 Task: Open Card Card0000000219 in Board Board0000000055 in Workspace WS0000000019 in Trello. Add Member Mailaustralia7@gmail.com to Card Card0000000219 in Board Board0000000055 in Workspace WS0000000019 in Trello. Add Orange Label titled Label0000000219 to Card Card0000000219 in Board Board0000000055 in Workspace WS0000000019 in Trello. Add Checklist CL0000000219 to Card Card0000000219 in Board Board0000000055 in Workspace WS0000000019 in Trello. Add Dates with Start Date as Jun 01 2023 and Due Date as Jun 30 2023 to Card Card0000000219 in Board Board0000000055 in Workspace WS0000000019 in Trello
Action: Mouse moved to (759, 125)
Screenshot: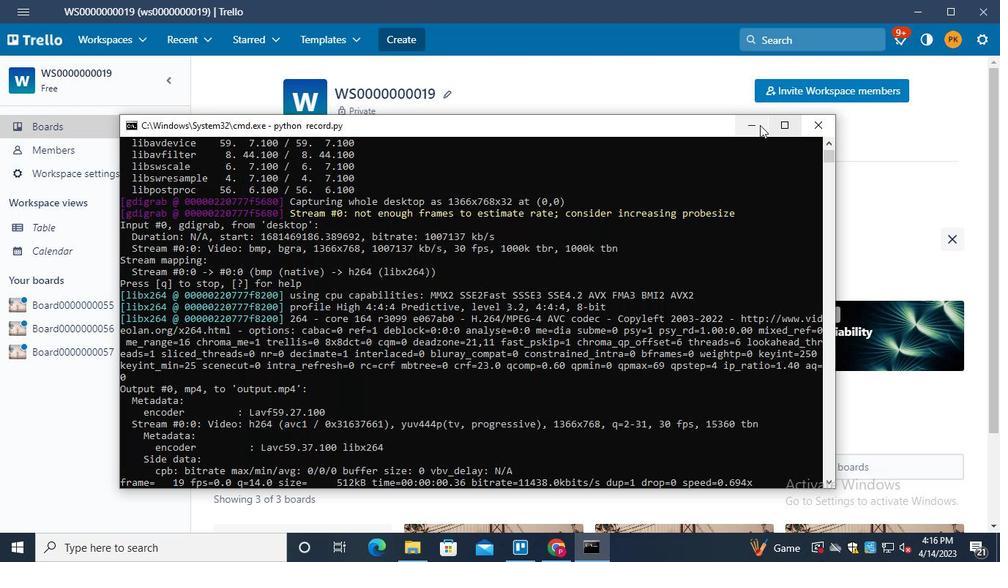 
Action: Mouse pressed left at (759, 125)
Screenshot: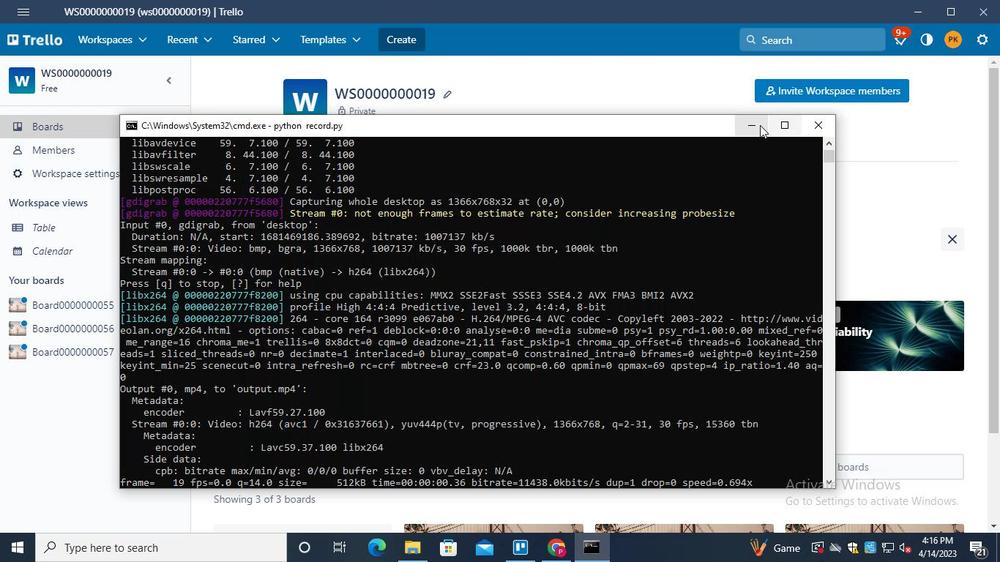 
Action: Mouse moved to (85, 308)
Screenshot: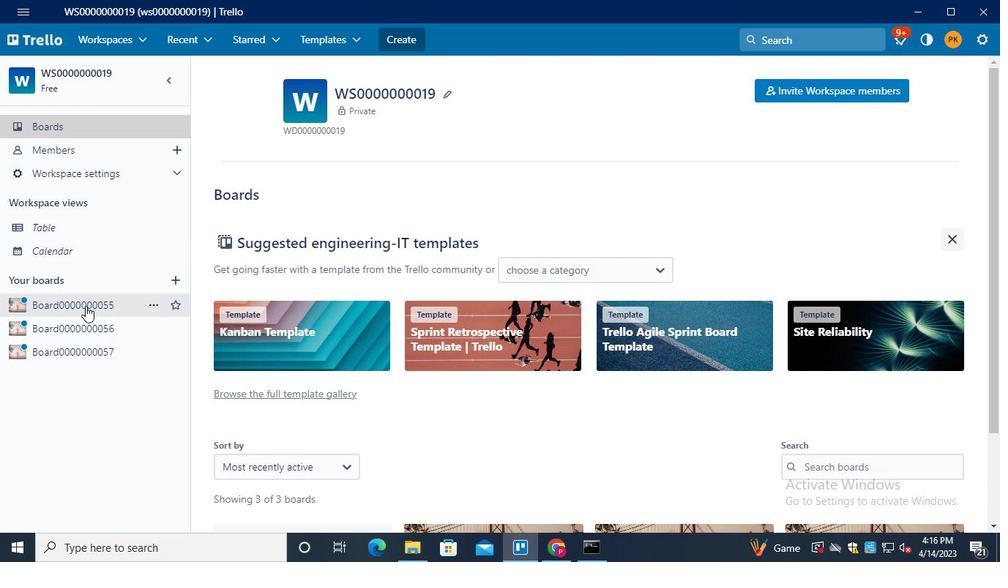 
Action: Mouse pressed left at (85, 308)
Screenshot: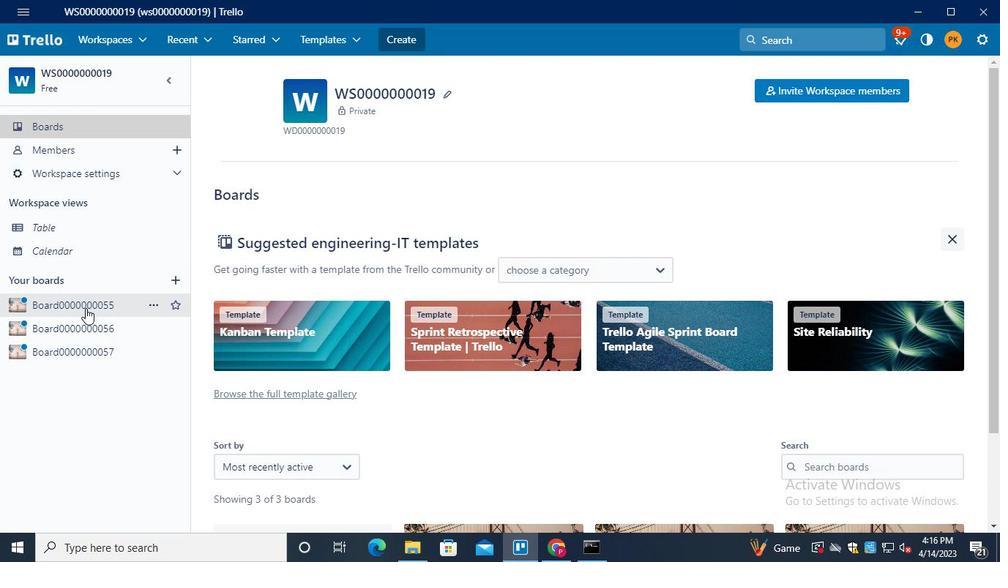 
Action: Mouse moved to (251, 400)
Screenshot: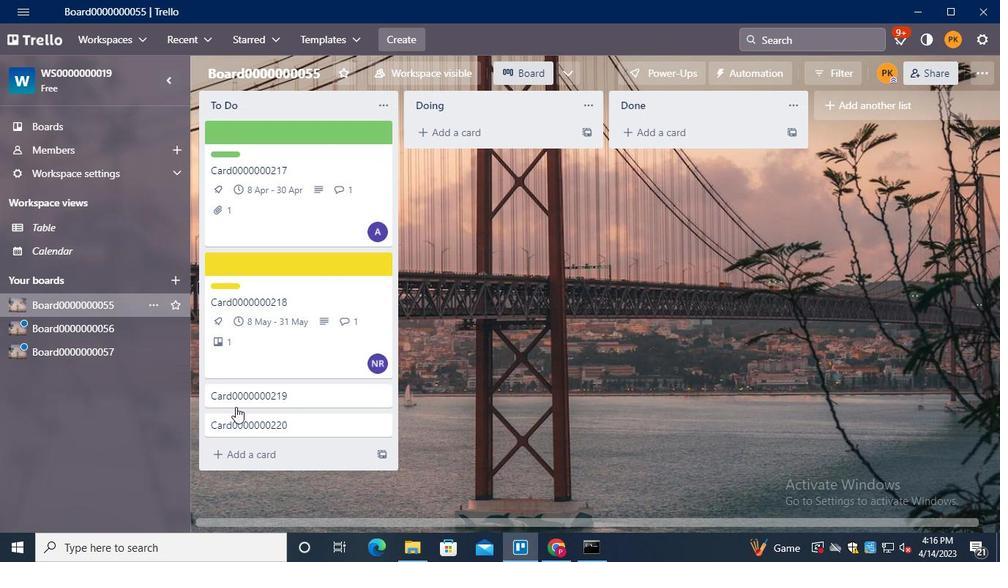 
Action: Mouse pressed left at (251, 400)
Screenshot: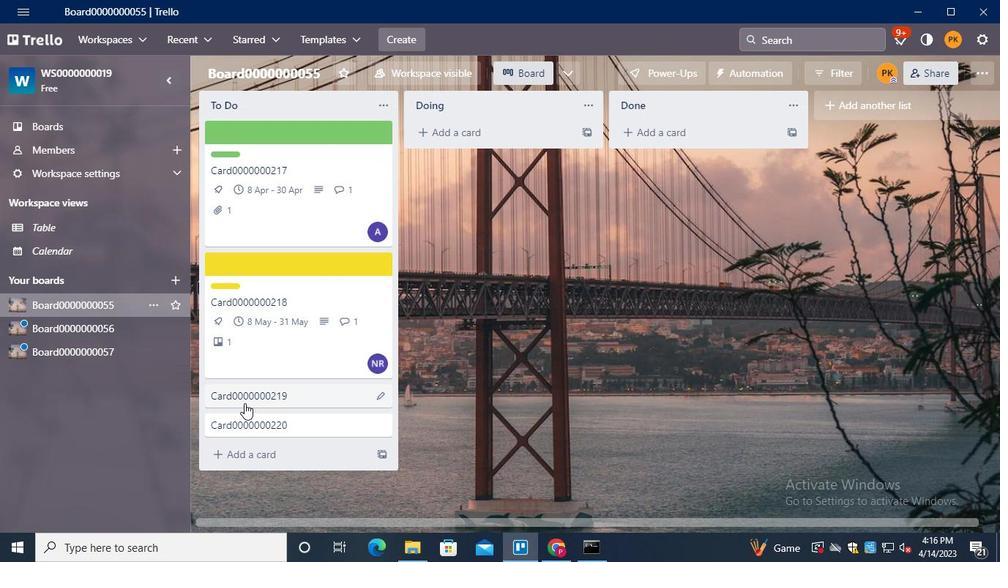 
Action: Mouse moved to (710, 139)
Screenshot: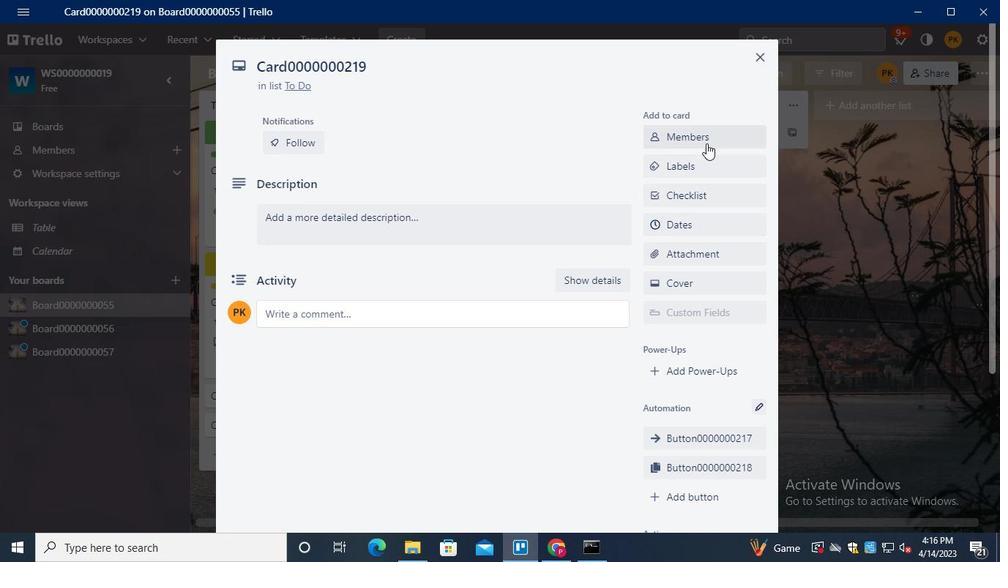 
Action: Mouse pressed left at (710, 139)
Screenshot: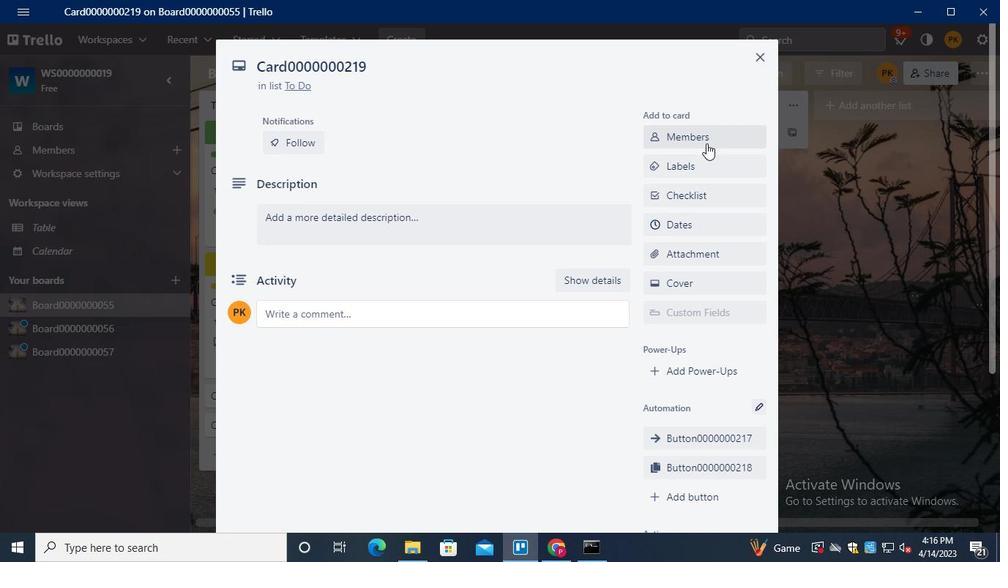 
Action: Mouse moved to (710, 139)
Screenshot: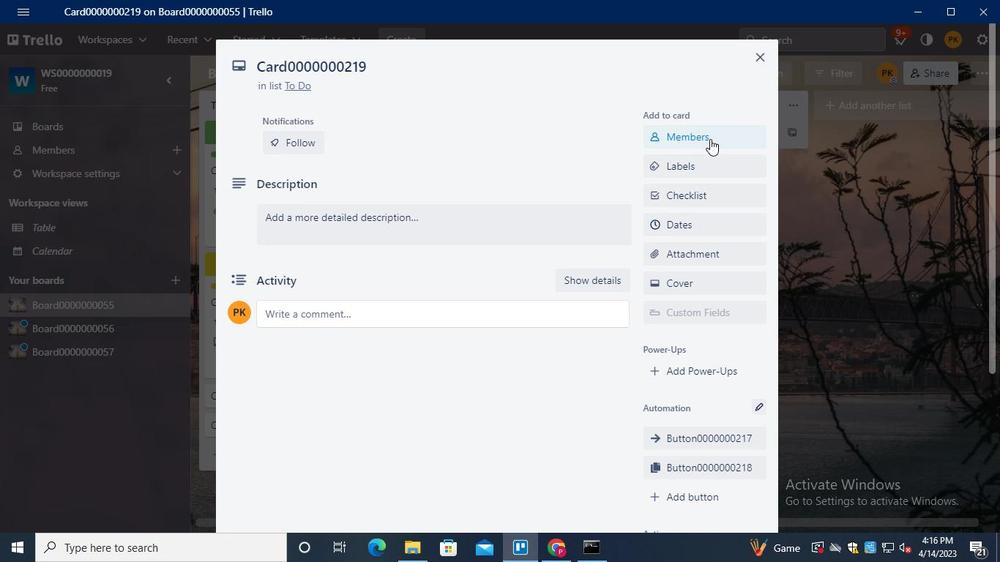 
Action: Keyboard Key.shift
Screenshot: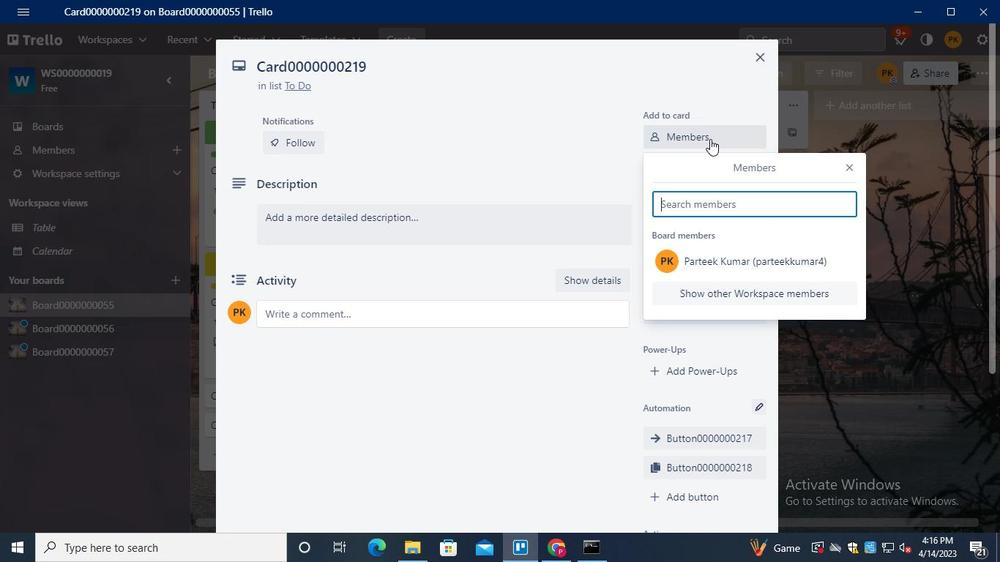 
Action: Keyboard M
Screenshot: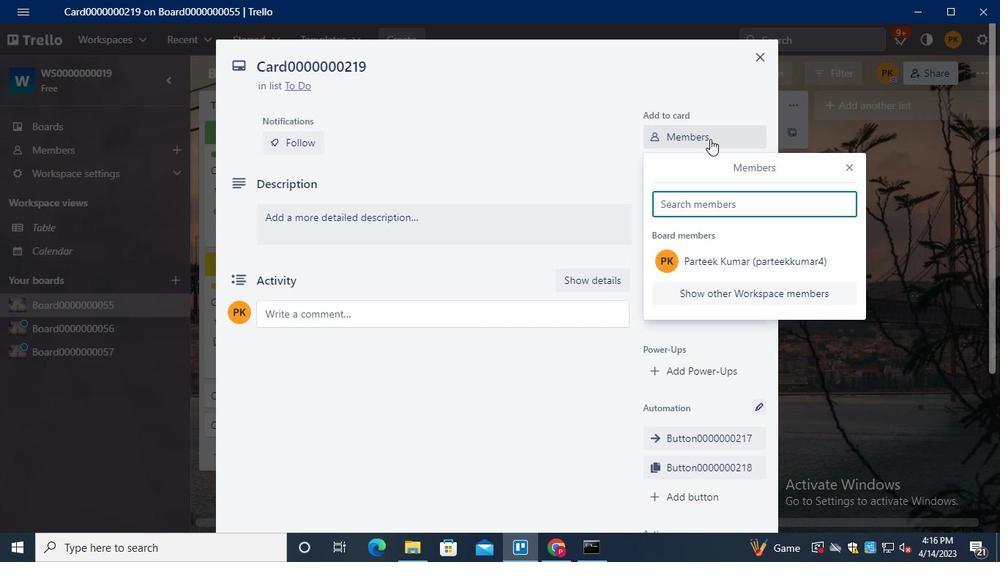 
Action: Keyboard a
Screenshot: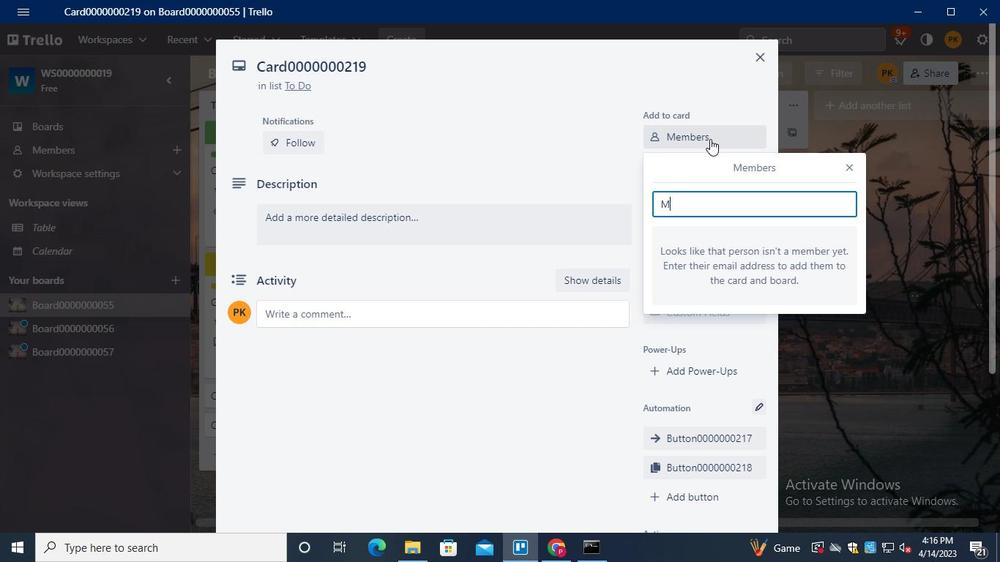 
Action: Keyboard i
Screenshot: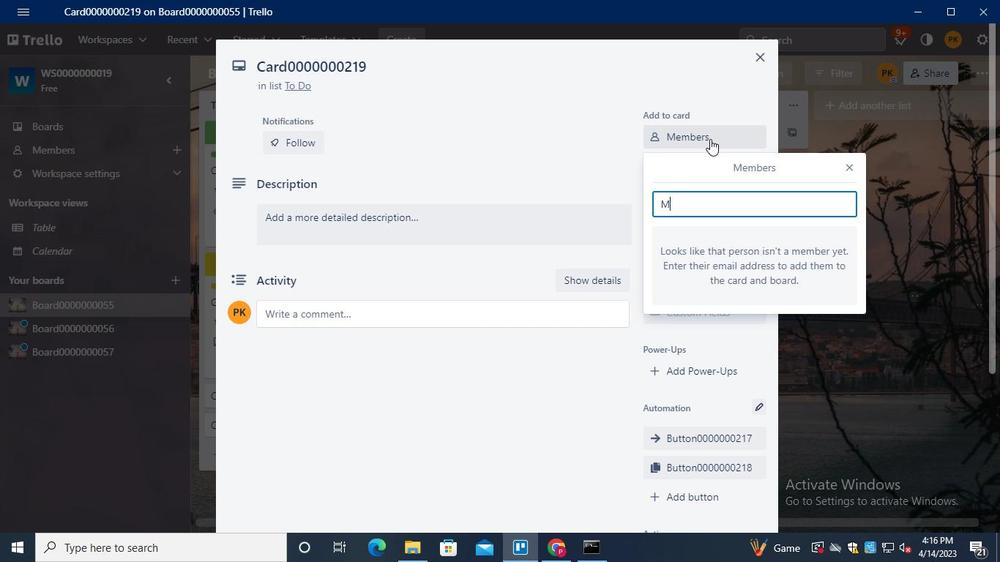
Action: Keyboard l
Screenshot: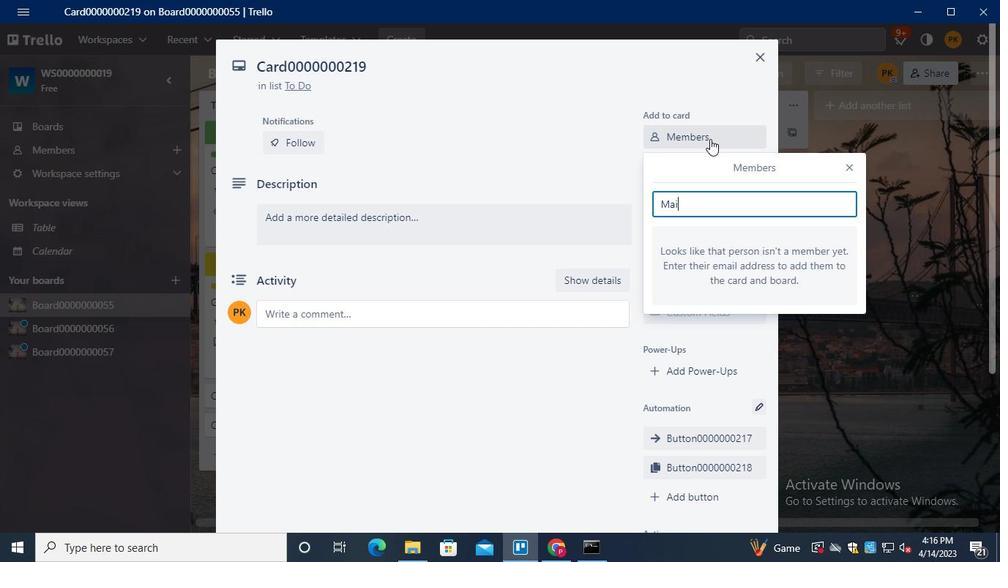
Action: Keyboard a
Screenshot: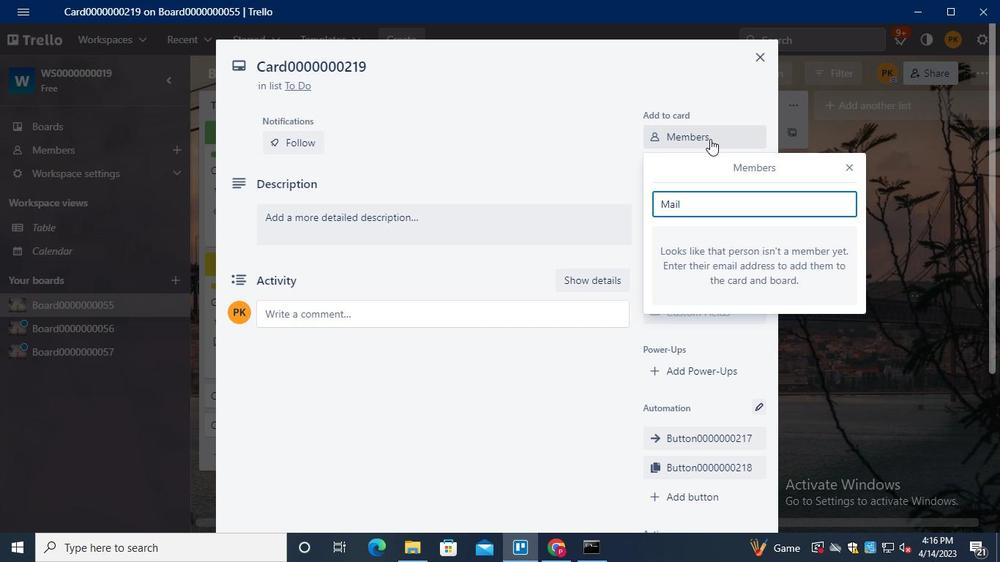
Action: Keyboard u
Screenshot: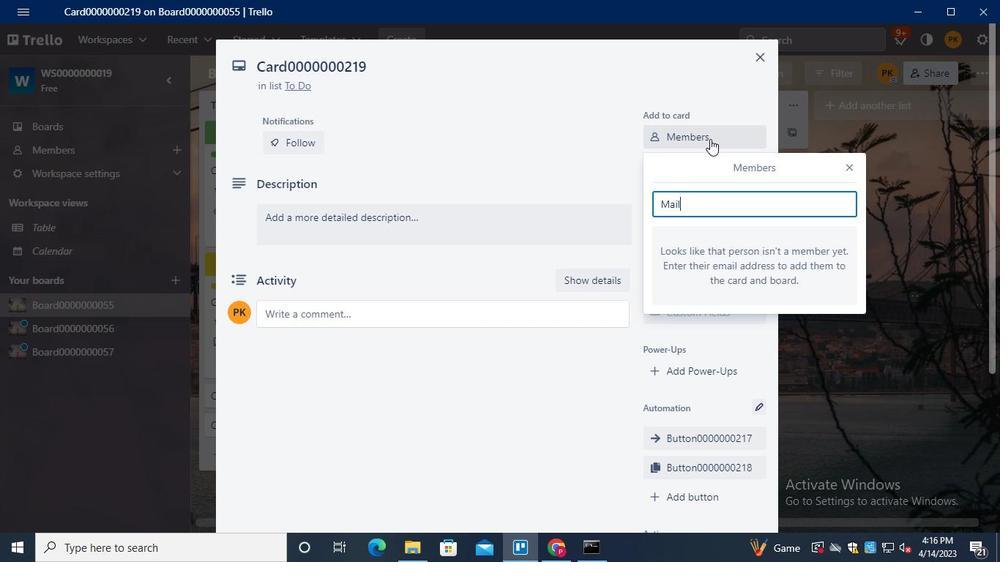 
Action: Keyboard s
Screenshot: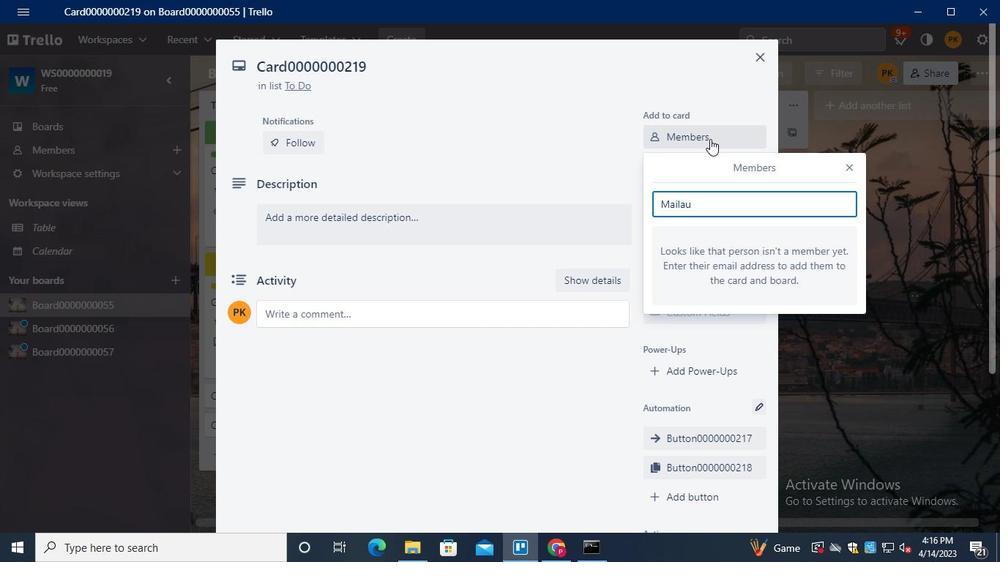 
Action: Keyboard t
Screenshot: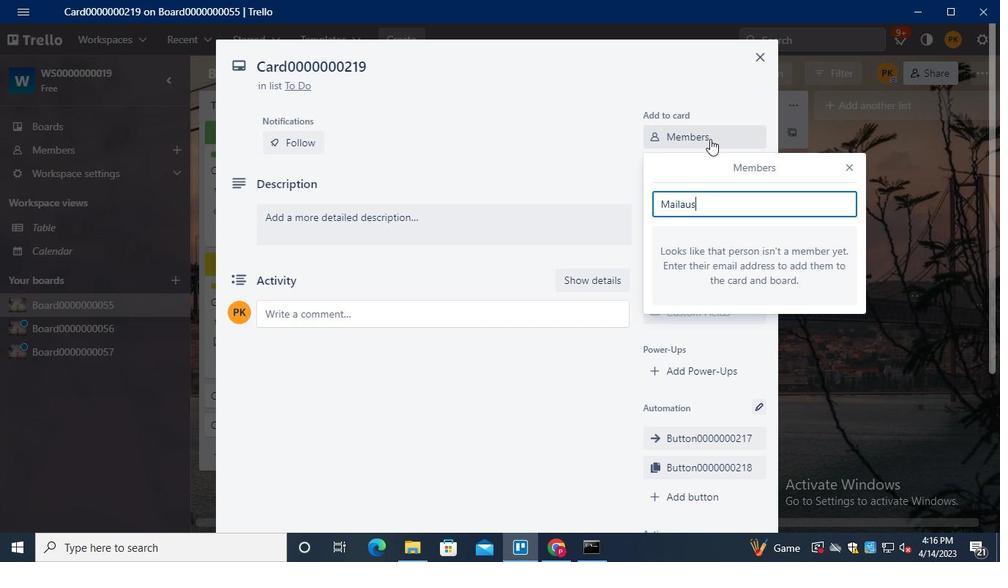 
Action: Keyboard r
Screenshot: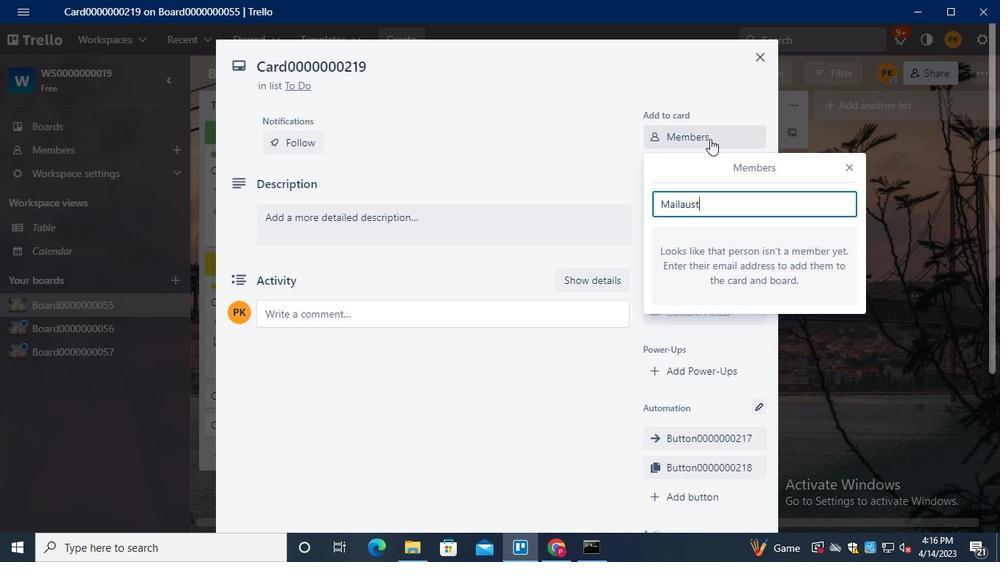 
Action: Keyboard a
Screenshot: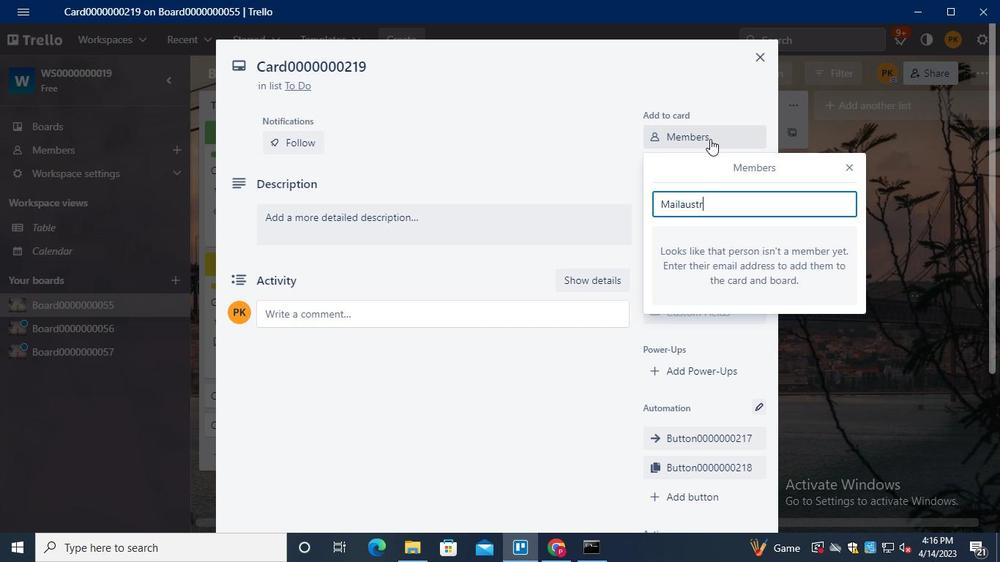 
Action: Keyboard l
Screenshot: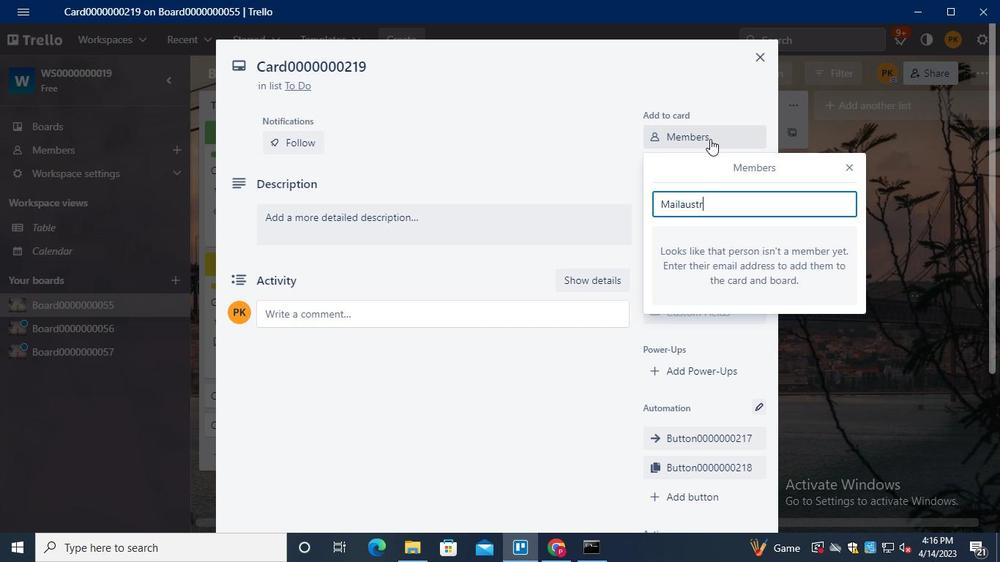 
Action: Keyboard i
Screenshot: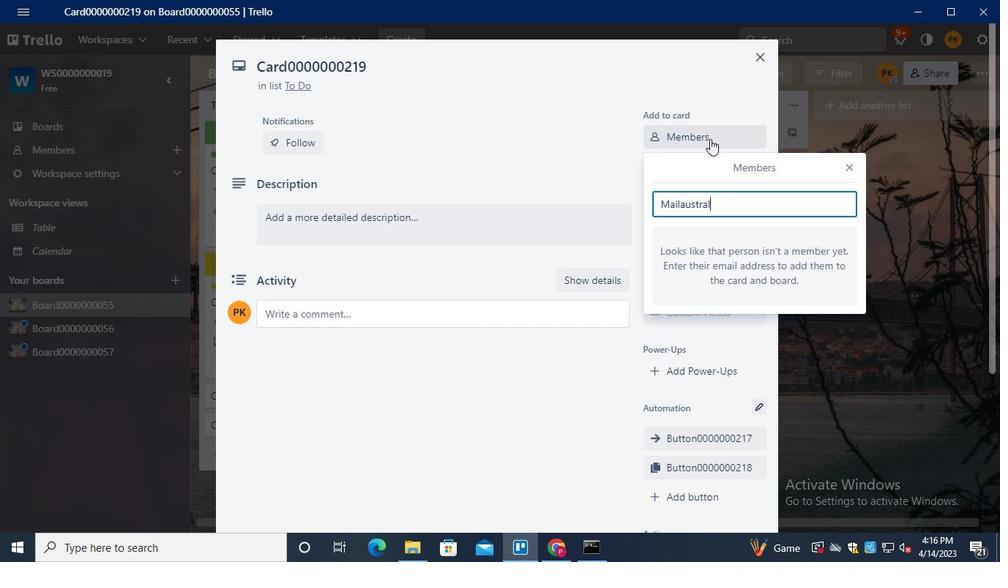 
Action: Keyboard a
Screenshot: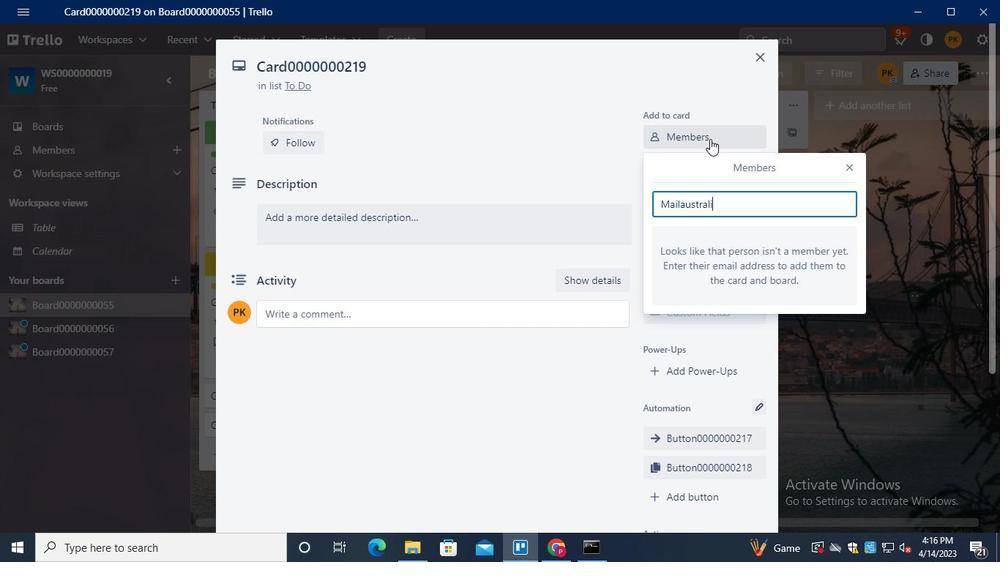 
Action: Keyboard <103>
Screenshot: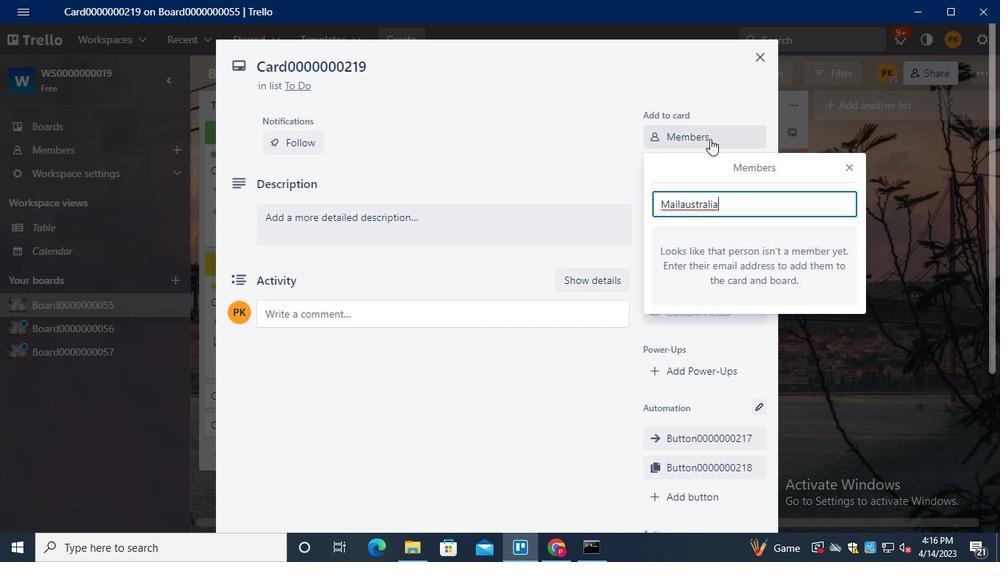 
Action: Keyboard Key.shift
Screenshot: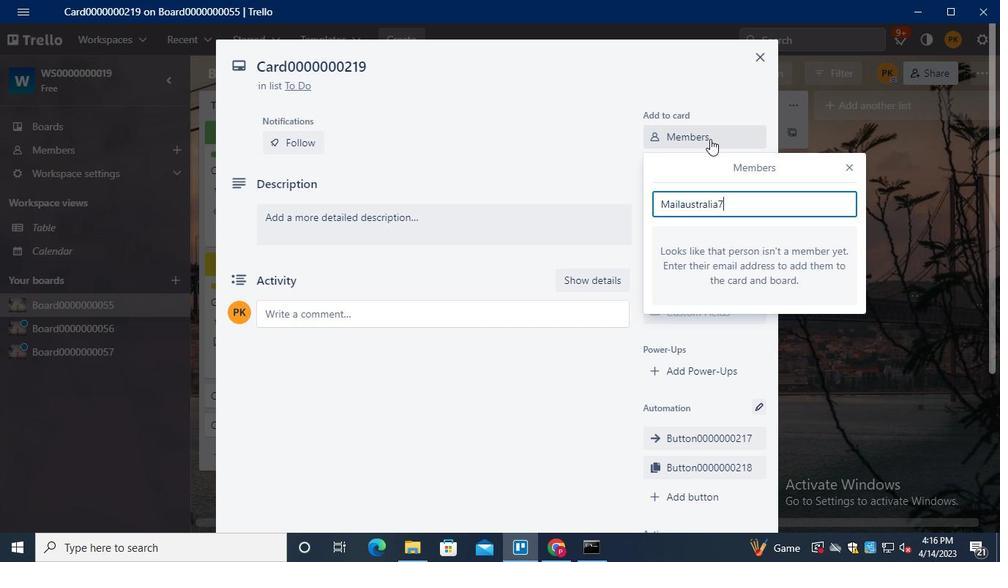 
Action: Keyboard @
Screenshot: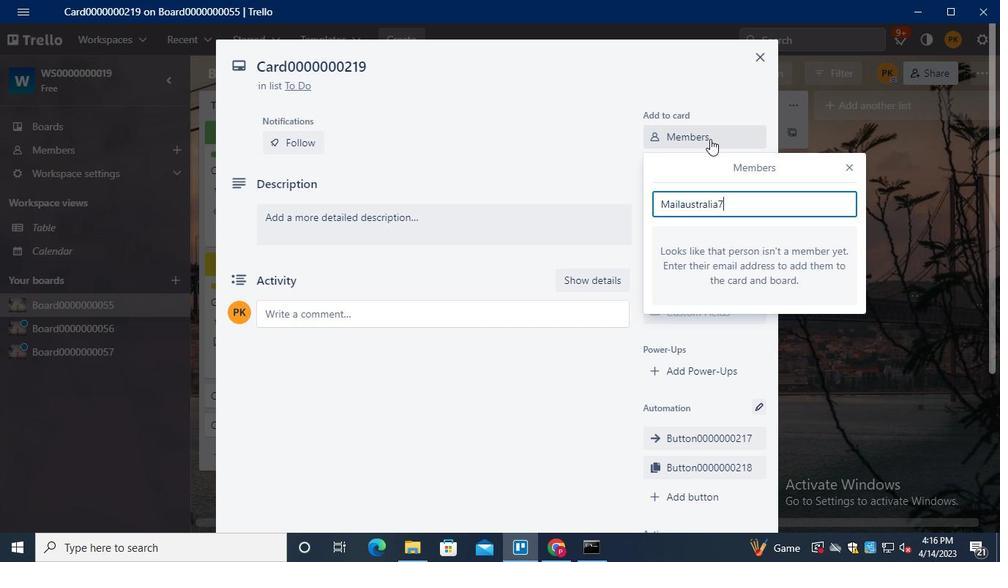 
Action: Keyboard g
Screenshot: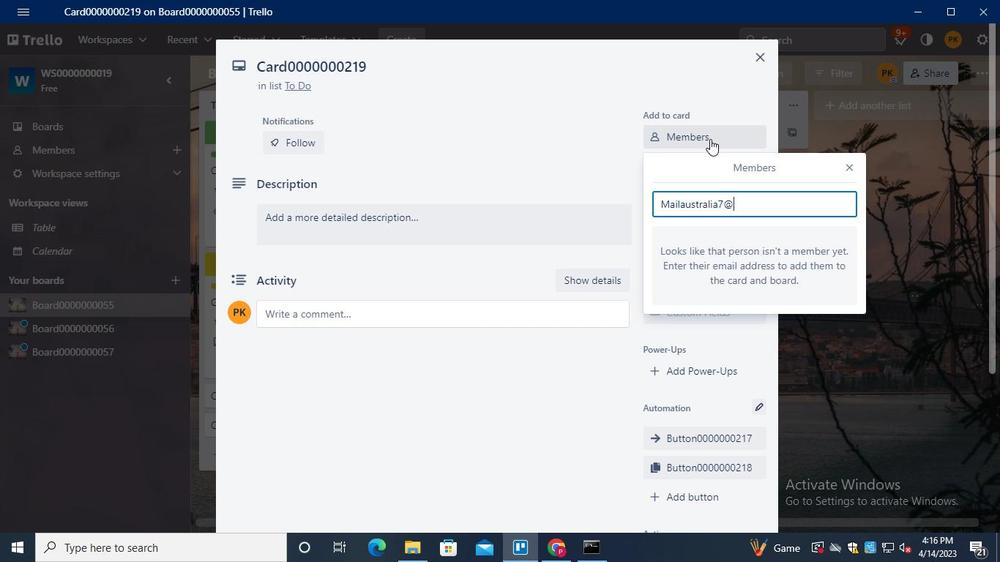 
Action: Keyboard m
Screenshot: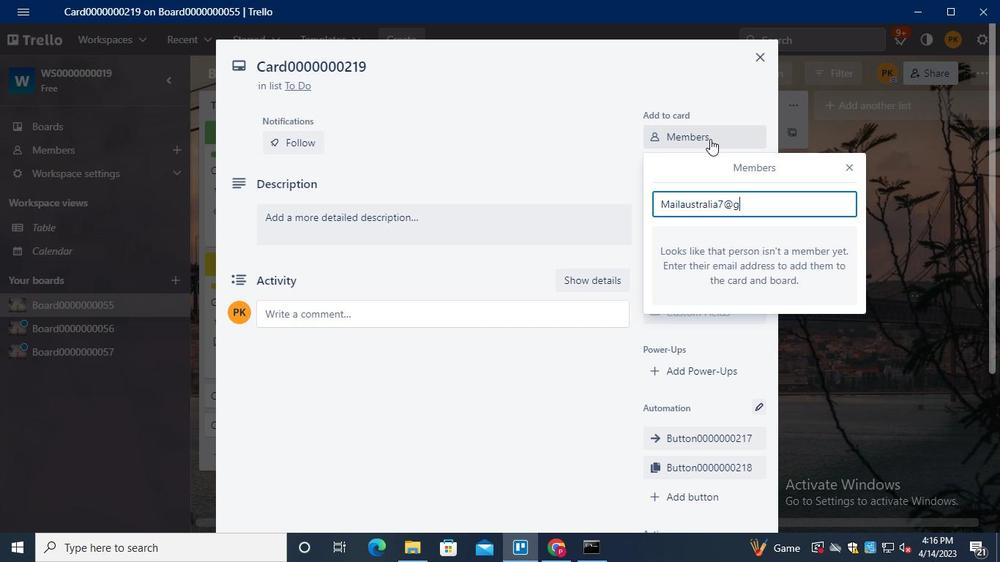 
Action: Keyboard a
Screenshot: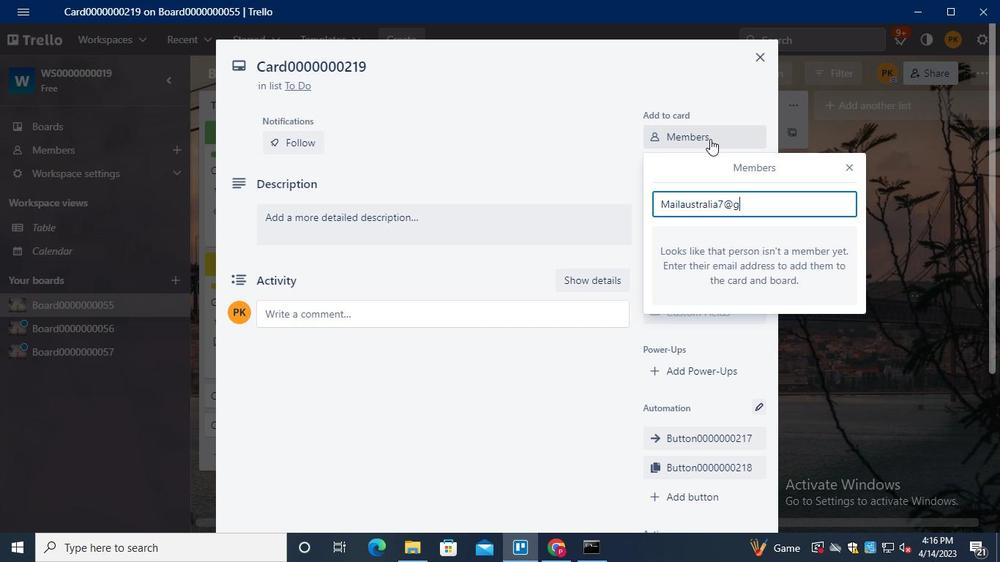 
Action: Keyboard i
Screenshot: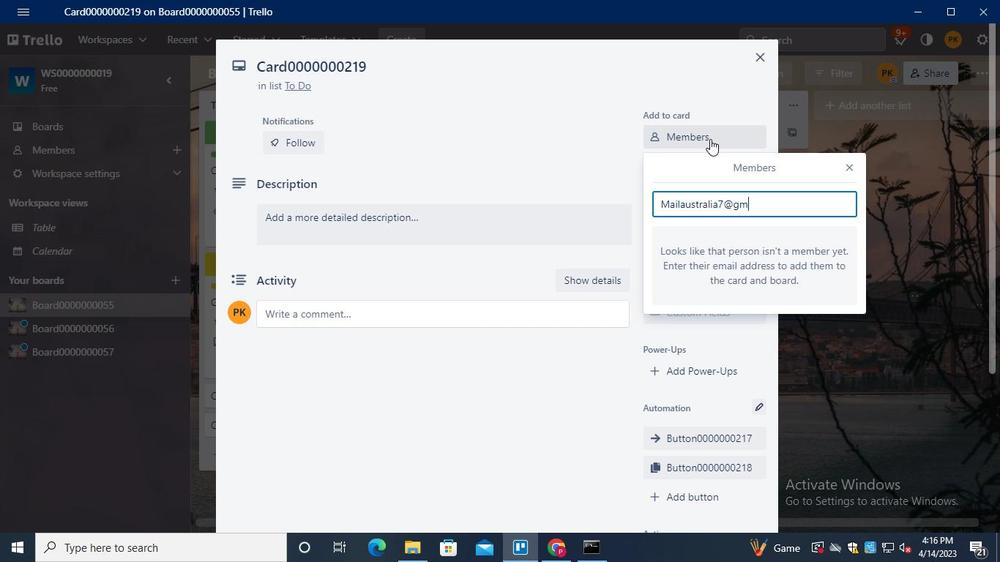 
Action: Keyboard l
Screenshot: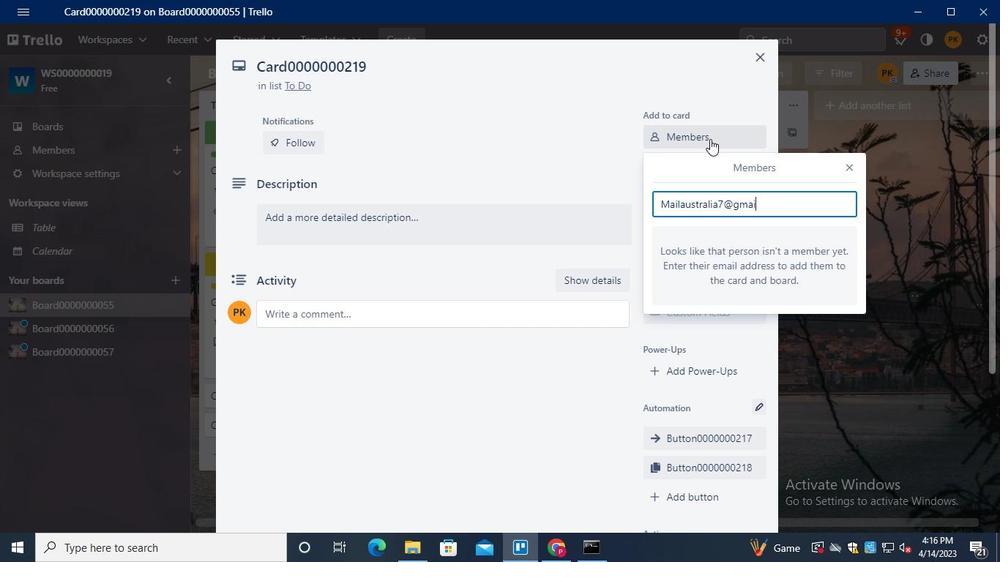 
Action: Keyboard .
Screenshot: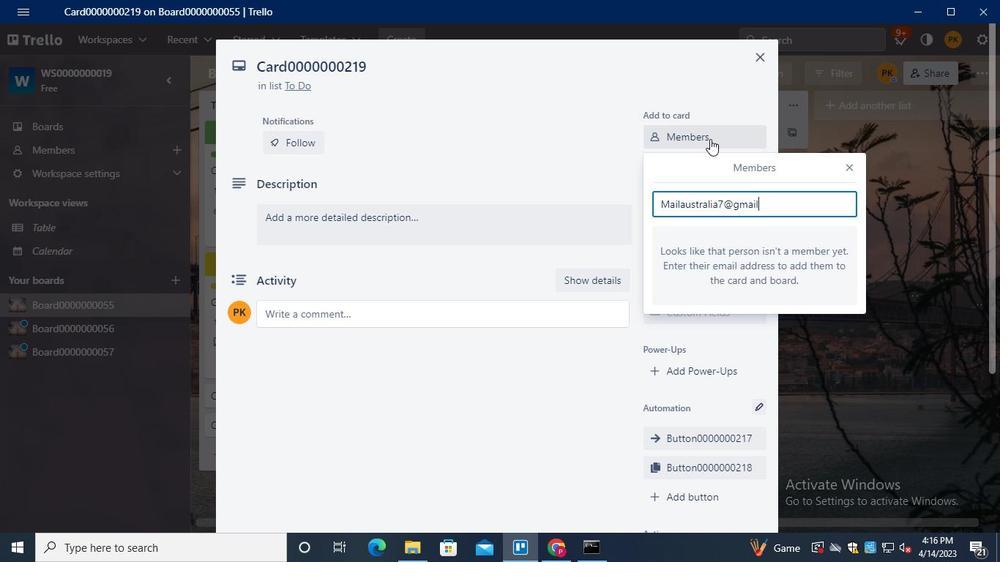 
Action: Keyboard c
Screenshot: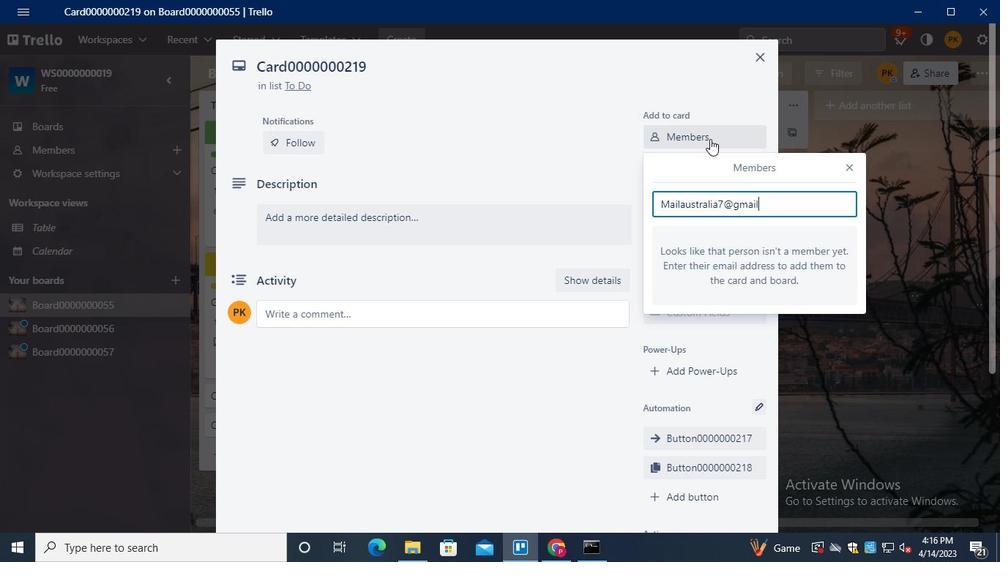 
Action: Keyboard o
Screenshot: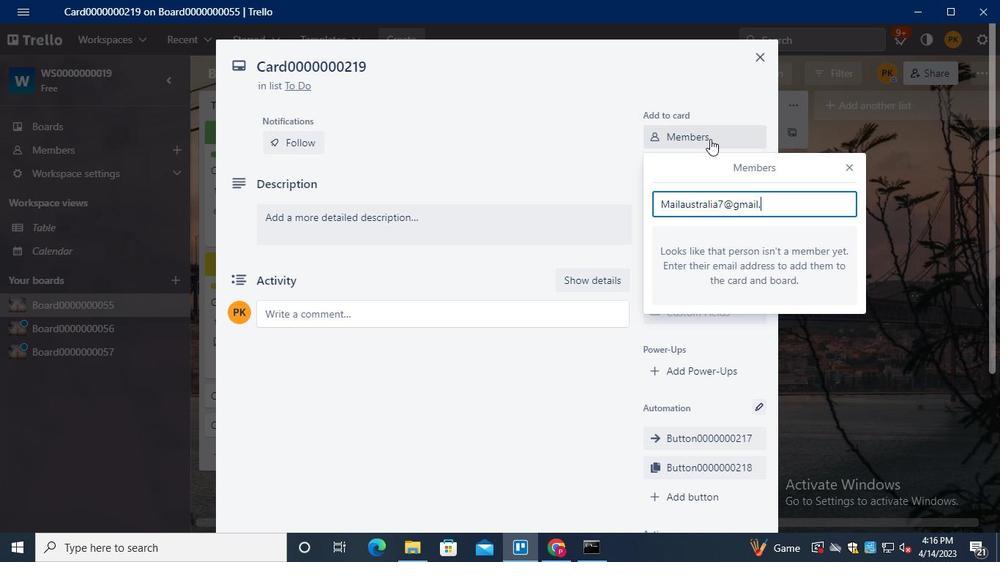 
Action: Keyboard m
Screenshot: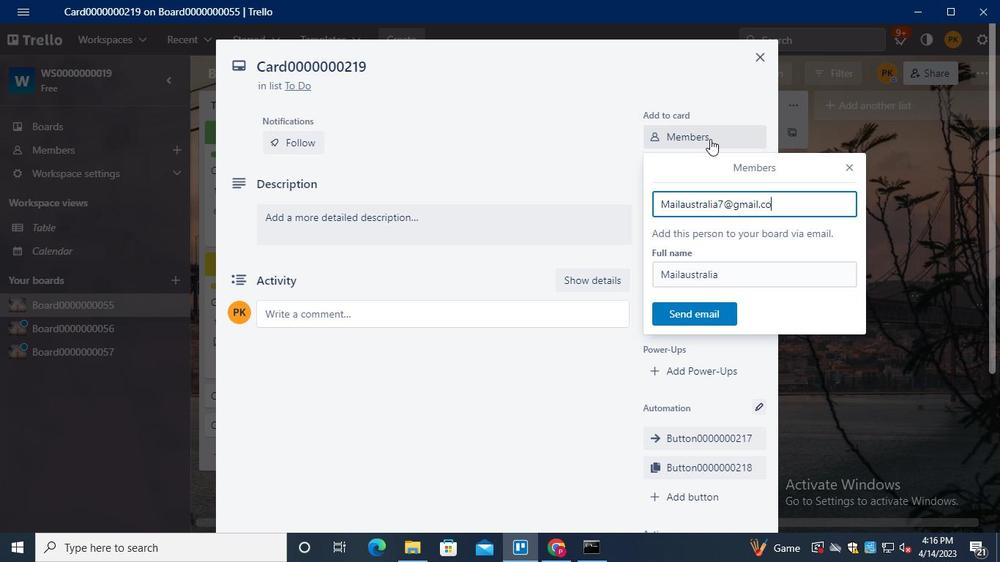 
Action: Mouse moved to (667, 318)
Screenshot: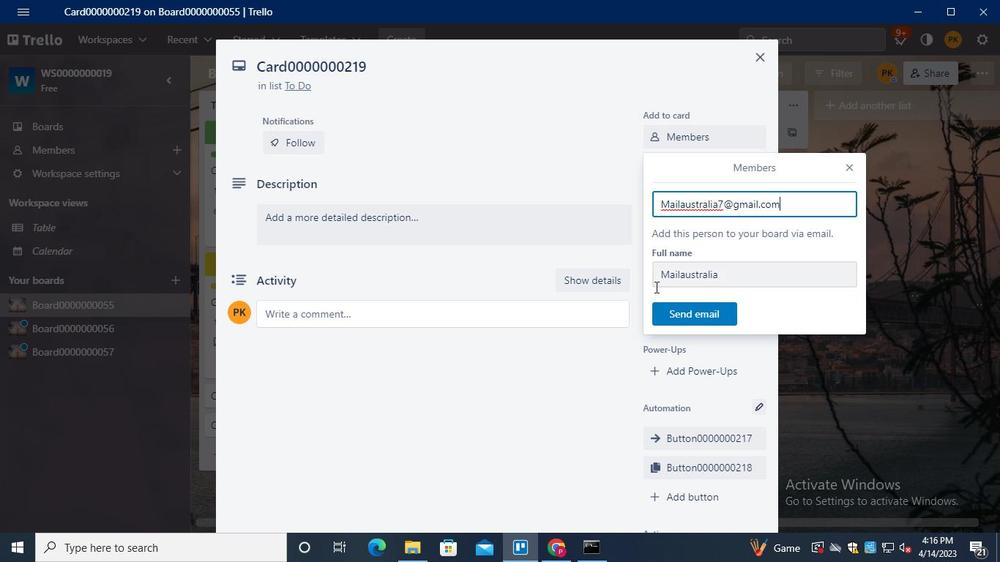 
Action: Mouse pressed left at (667, 318)
Screenshot: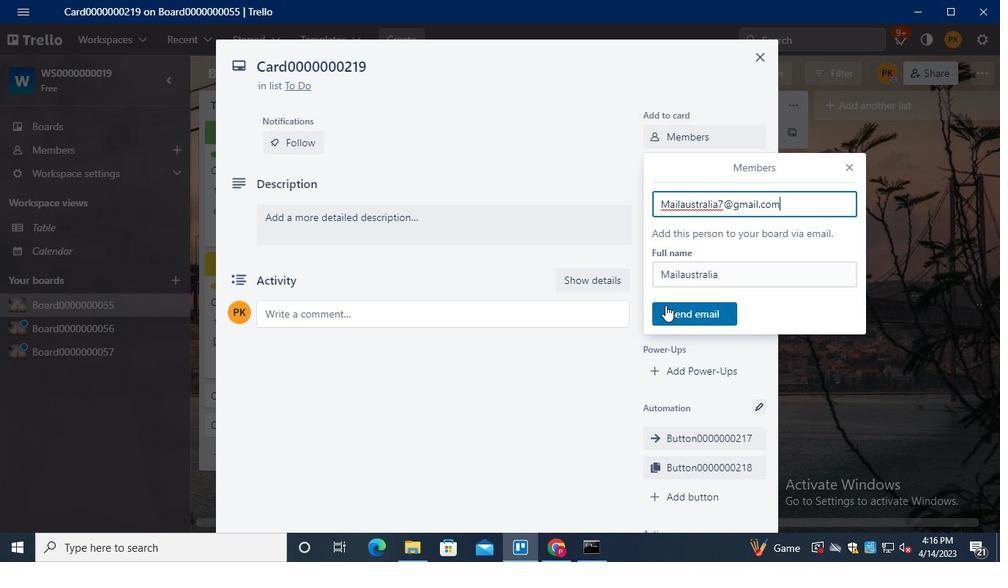 
Action: Mouse moved to (706, 170)
Screenshot: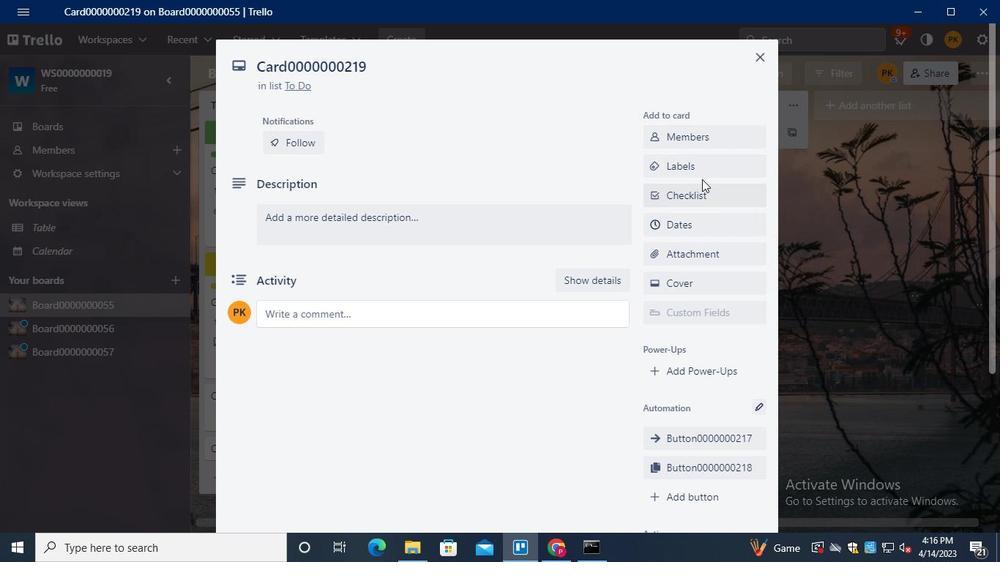 
Action: Mouse pressed left at (706, 170)
Screenshot: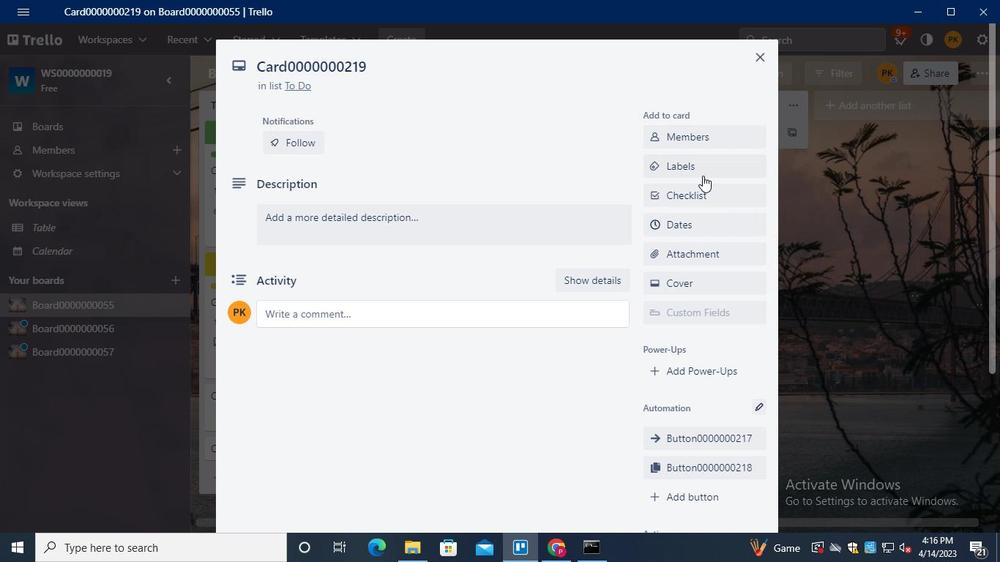 
Action: Mouse moved to (738, 378)
Screenshot: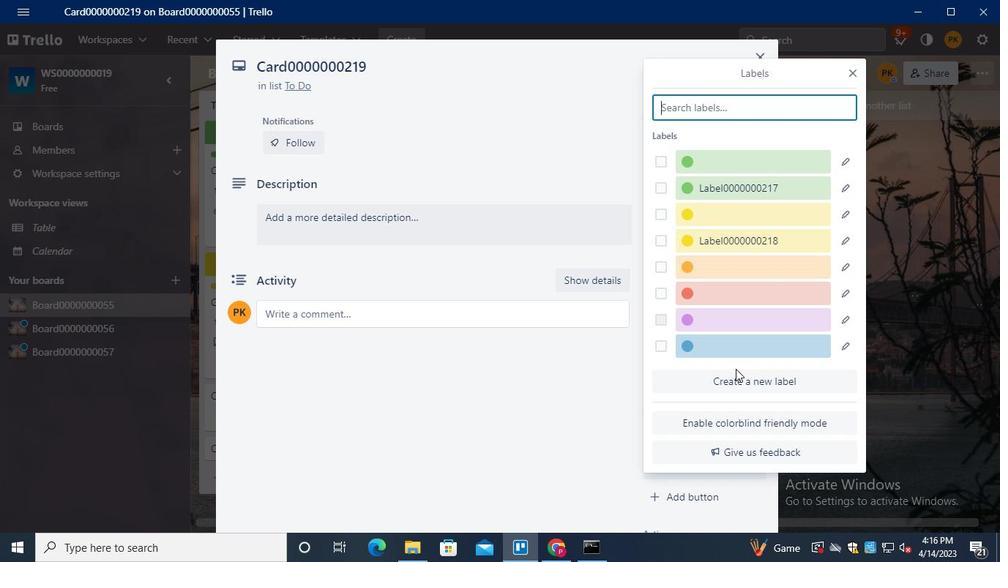 
Action: Mouse pressed left at (738, 378)
Screenshot: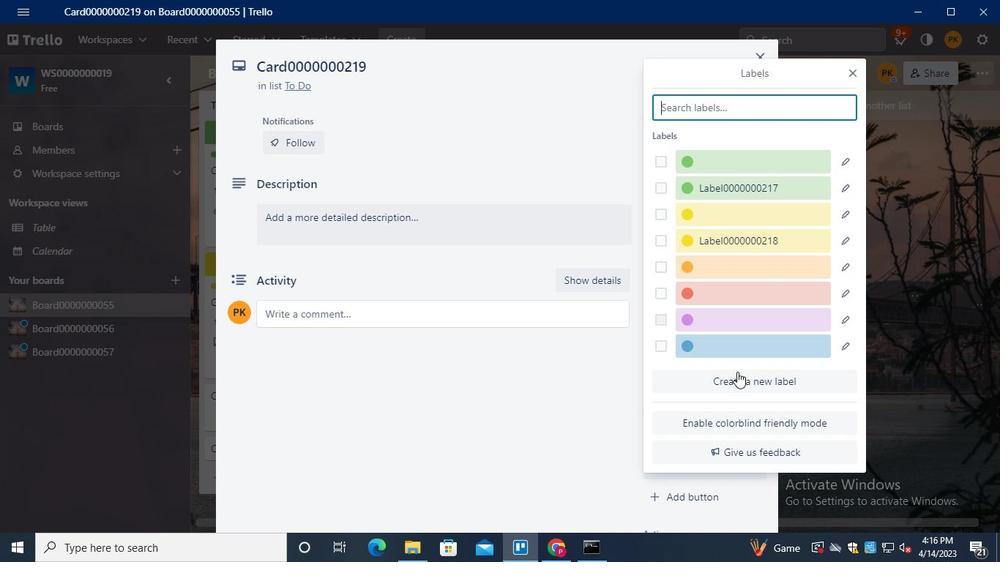 
Action: Mouse moved to (734, 227)
Screenshot: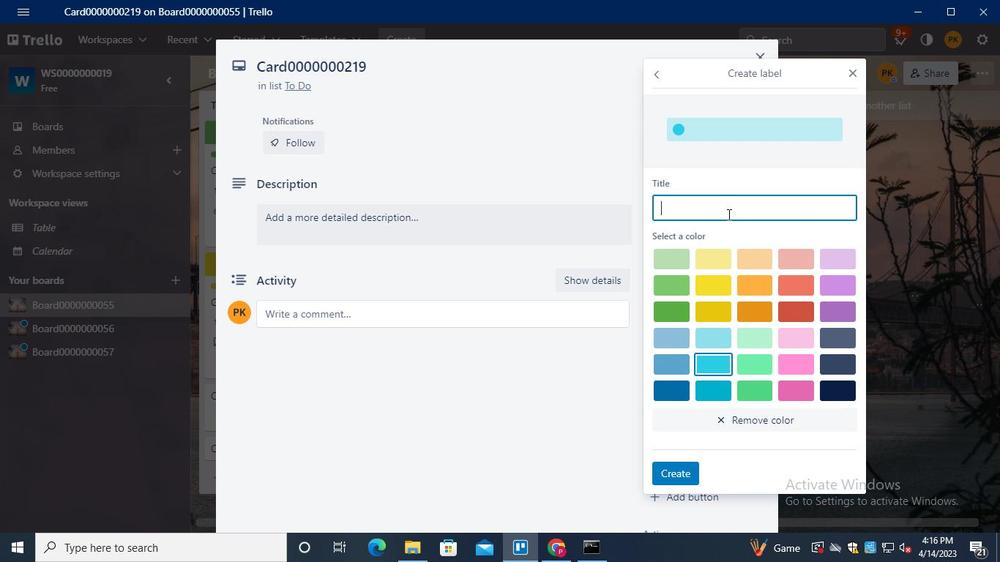 
Action: Keyboard Key.shift
Screenshot: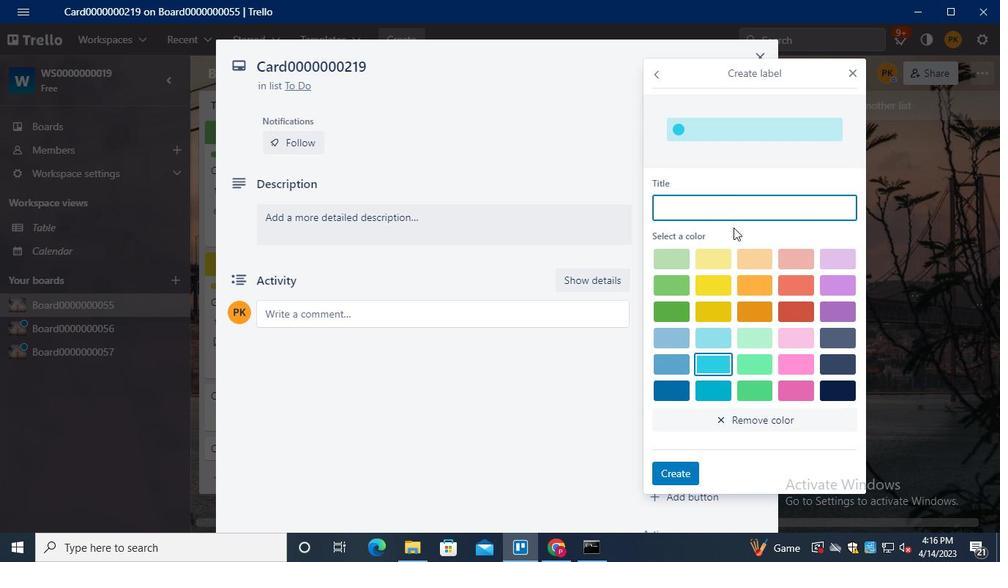 
Action: Keyboard Key.shift
Screenshot: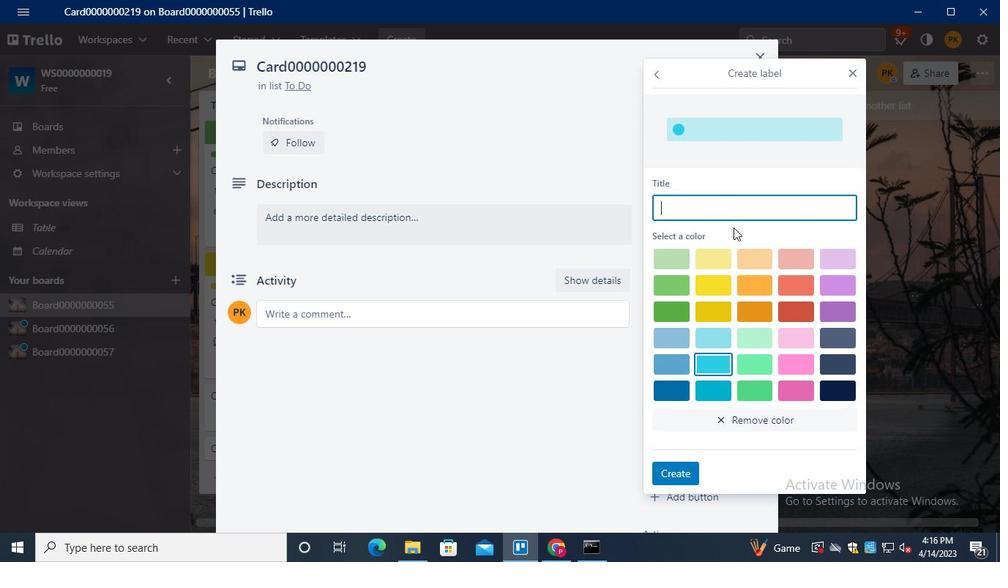
Action: Keyboard Key.shift
Screenshot: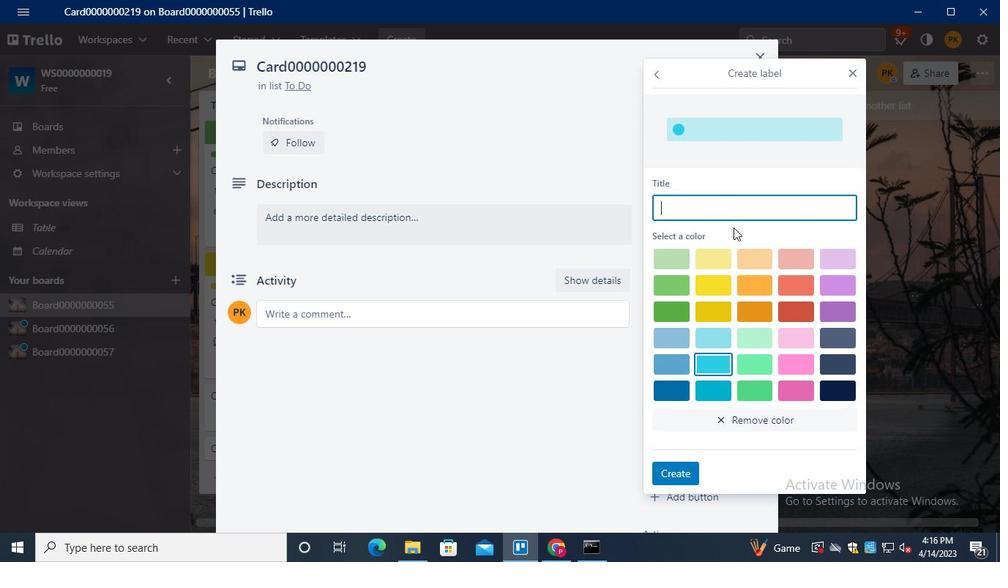 
Action: Keyboard L
Screenshot: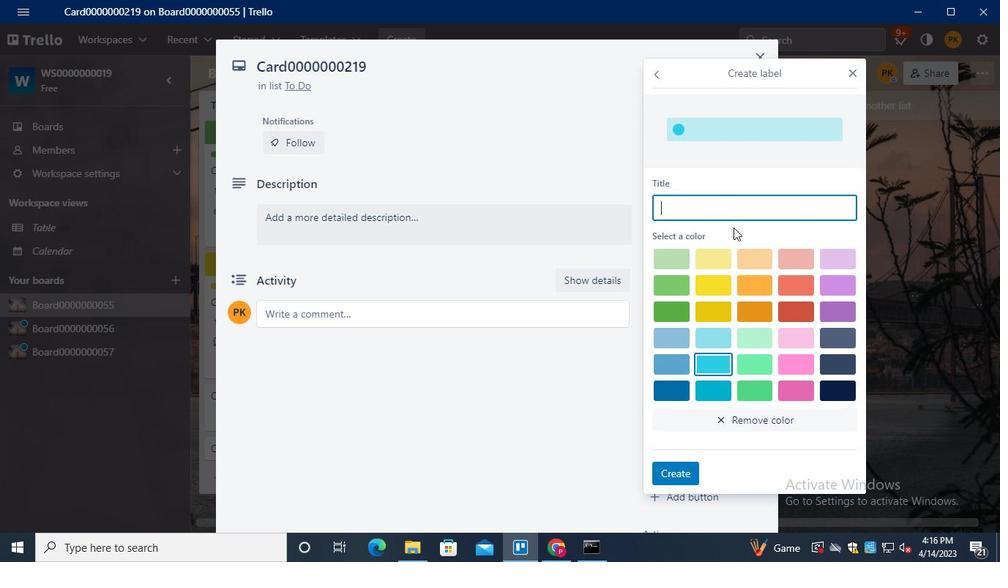 
Action: Keyboard a
Screenshot: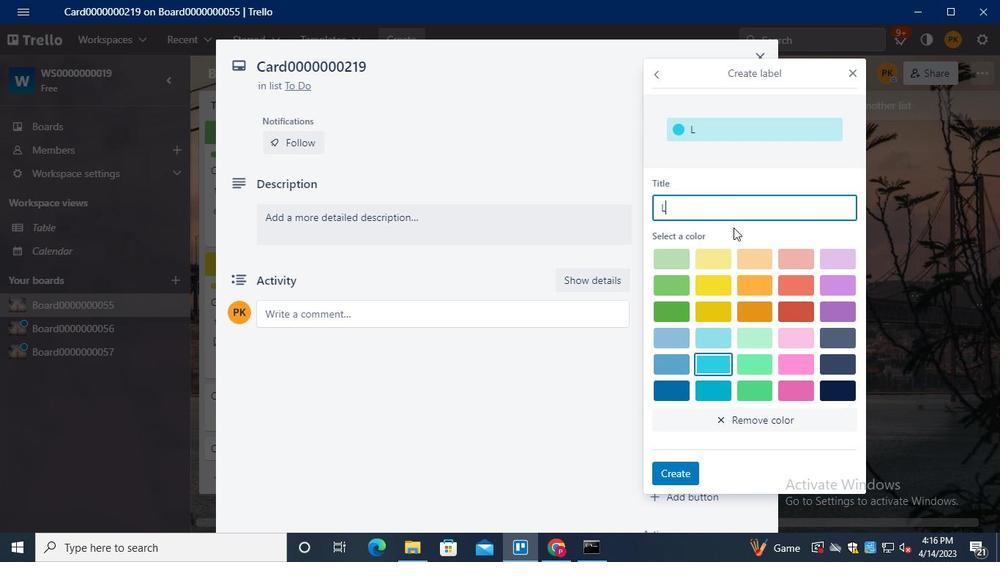 
Action: Keyboard b
Screenshot: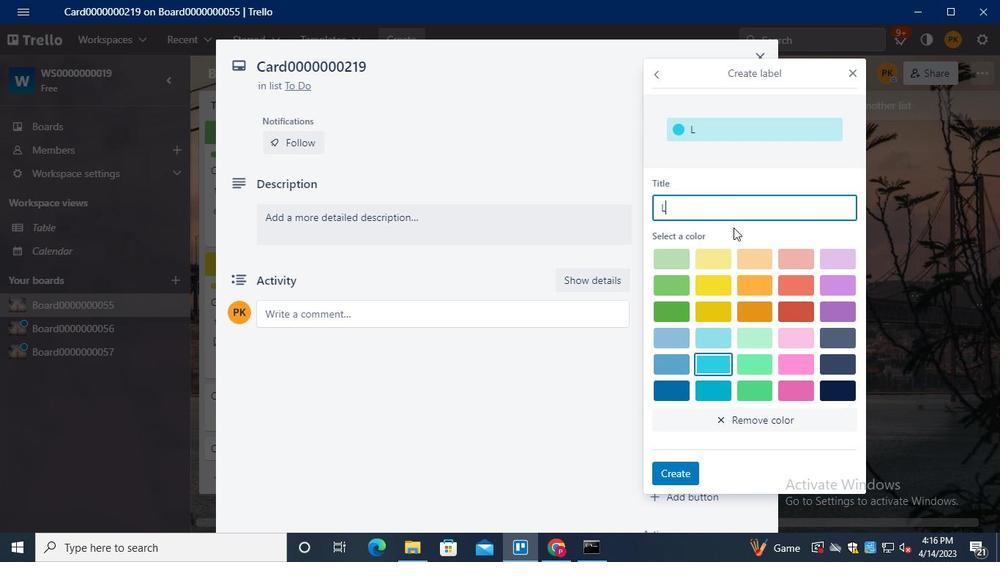 
Action: Keyboard e
Screenshot: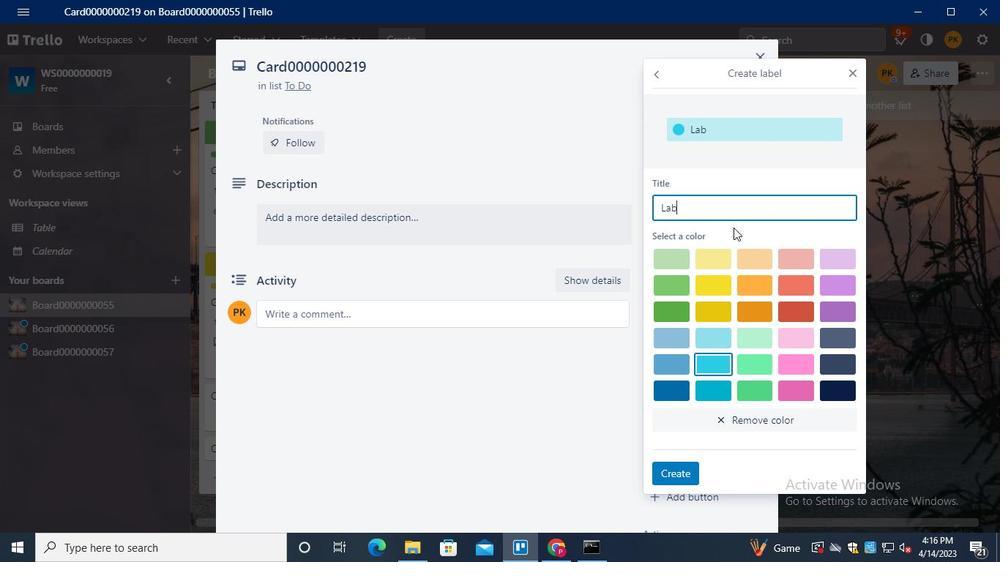 
Action: Keyboard l
Screenshot: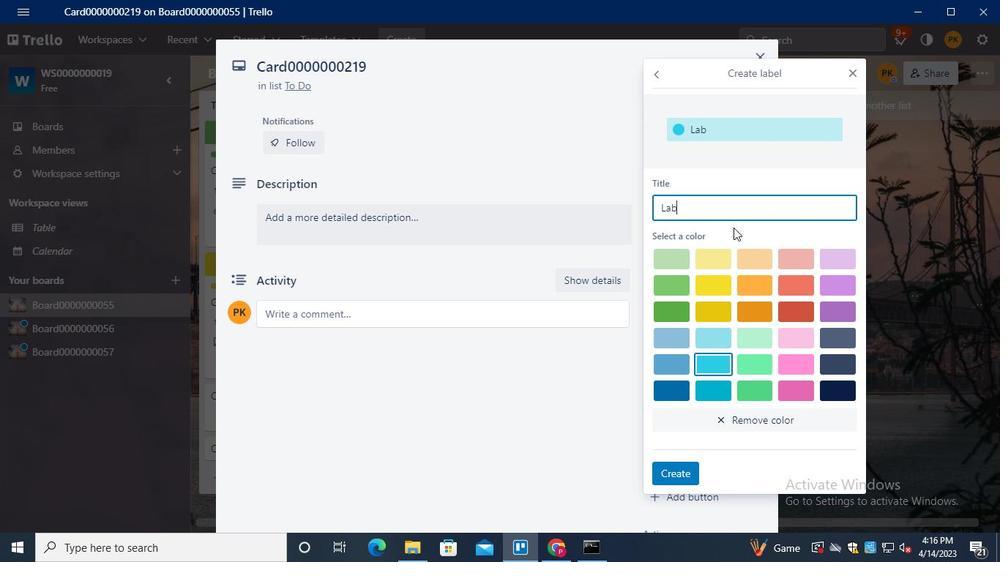 
Action: Keyboard <96>
Screenshot: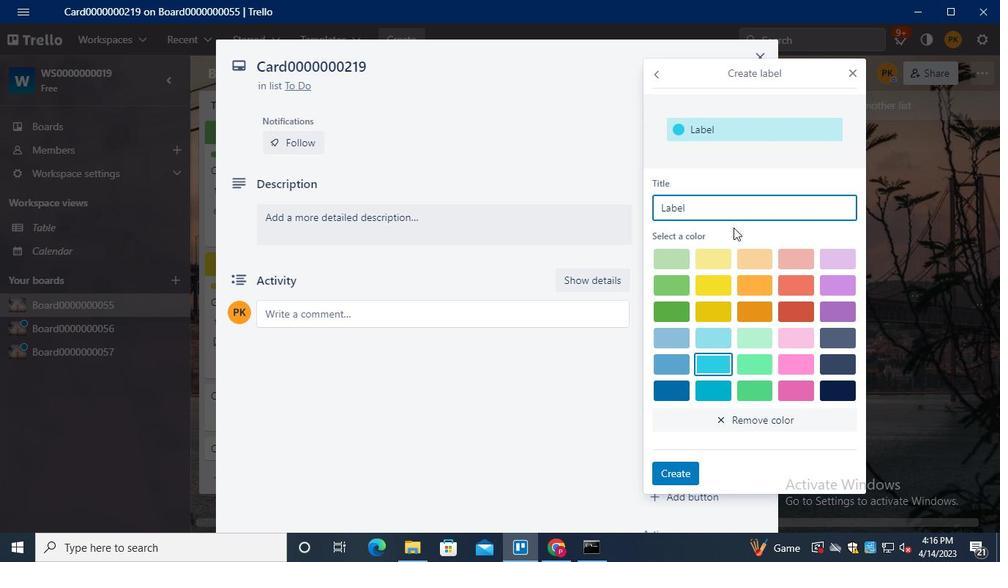 
Action: Keyboard <96>
Screenshot: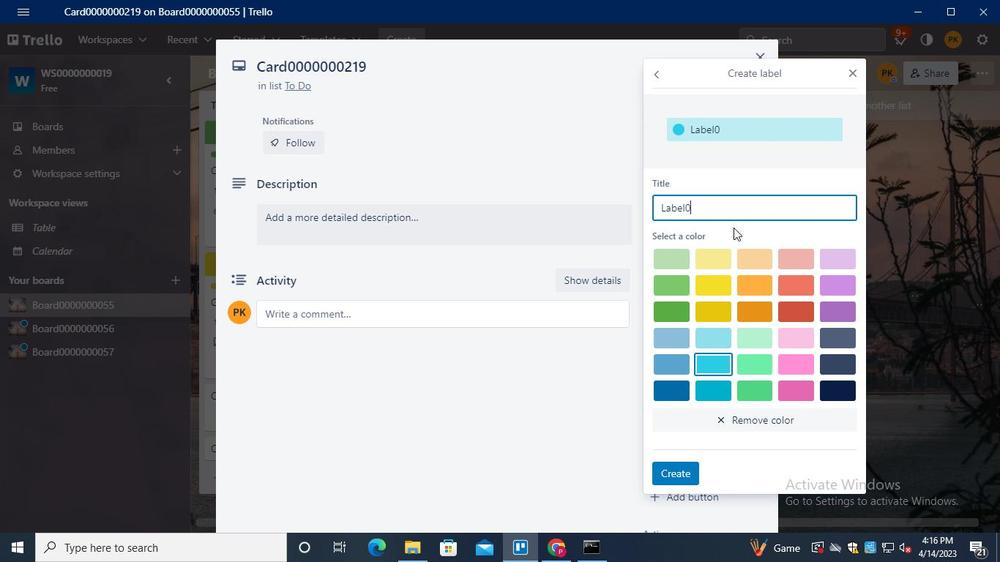 
Action: Keyboard <96>
Screenshot: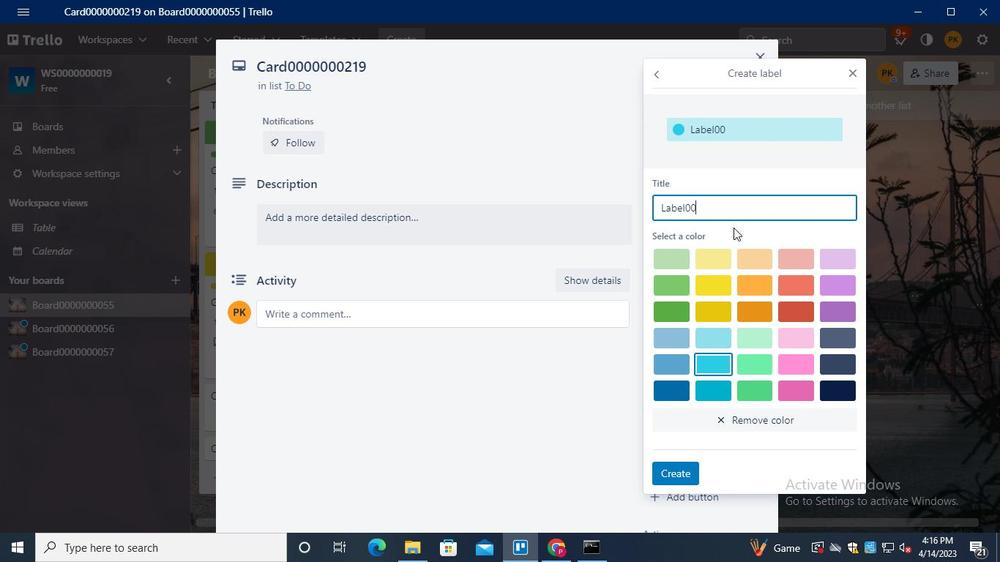 
Action: Keyboard <96>
Screenshot: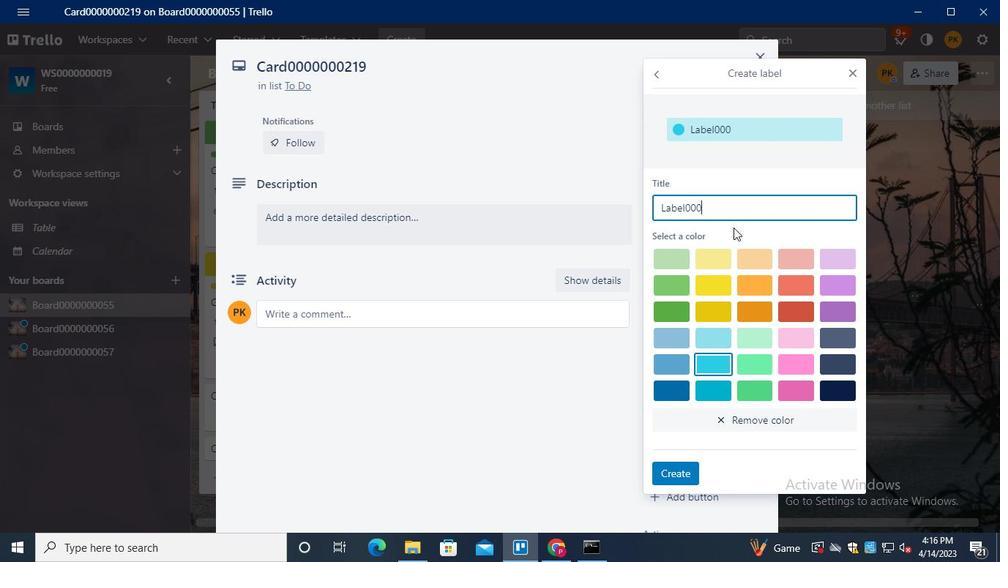 
Action: Keyboard <96>
Screenshot: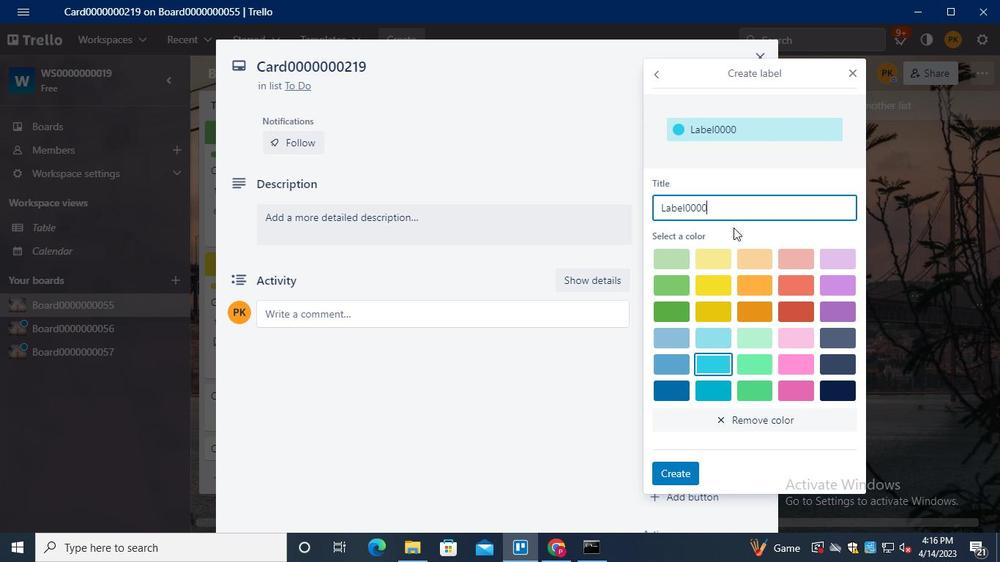 
Action: Keyboard <96>
Screenshot: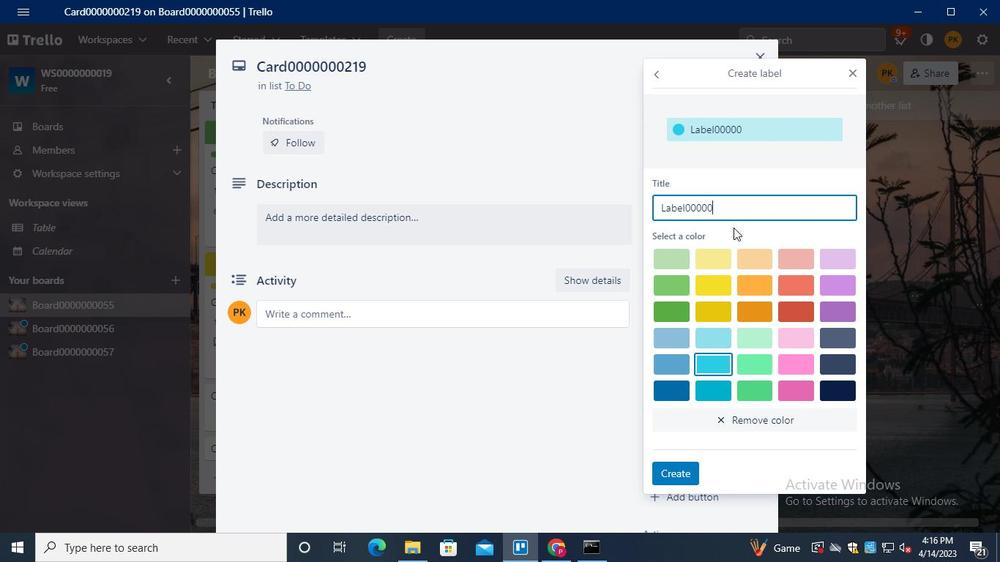 
Action: Keyboard <96>
Screenshot: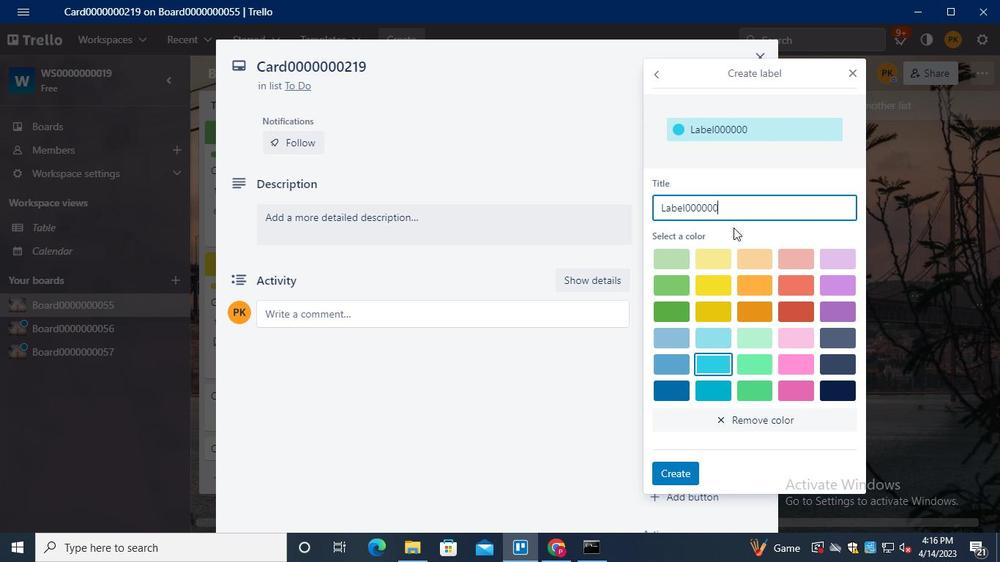 
Action: Keyboard <98>
Screenshot: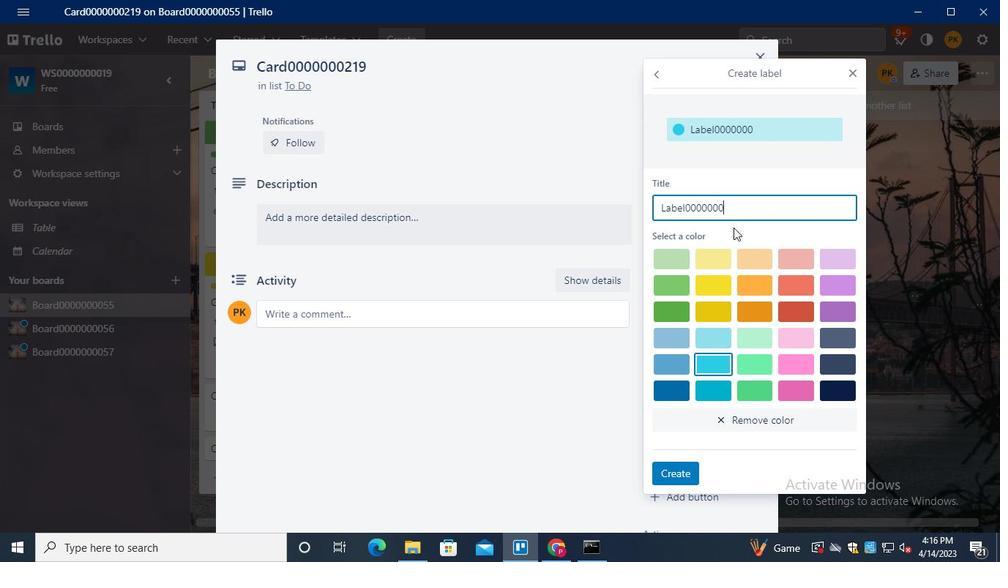 
Action: Keyboard <97>
Screenshot: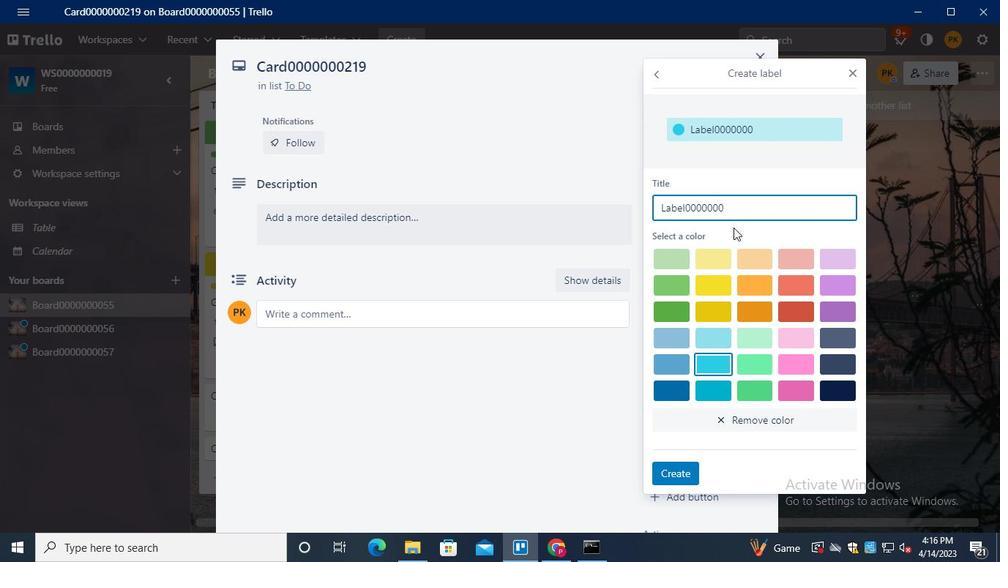 
Action: Keyboard <105>
Screenshot: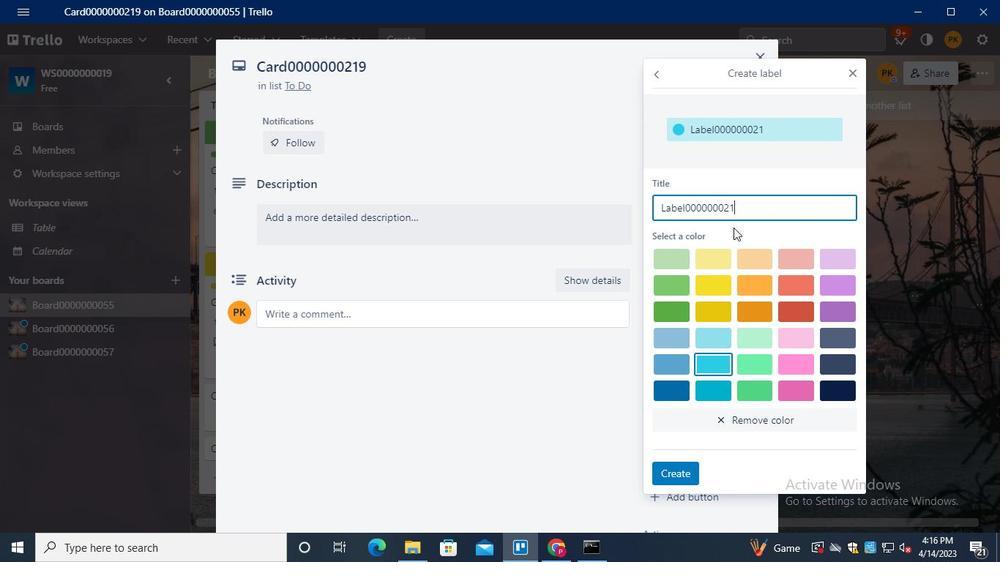 
Action: Mouse moved to (764, 291)
Screenshot: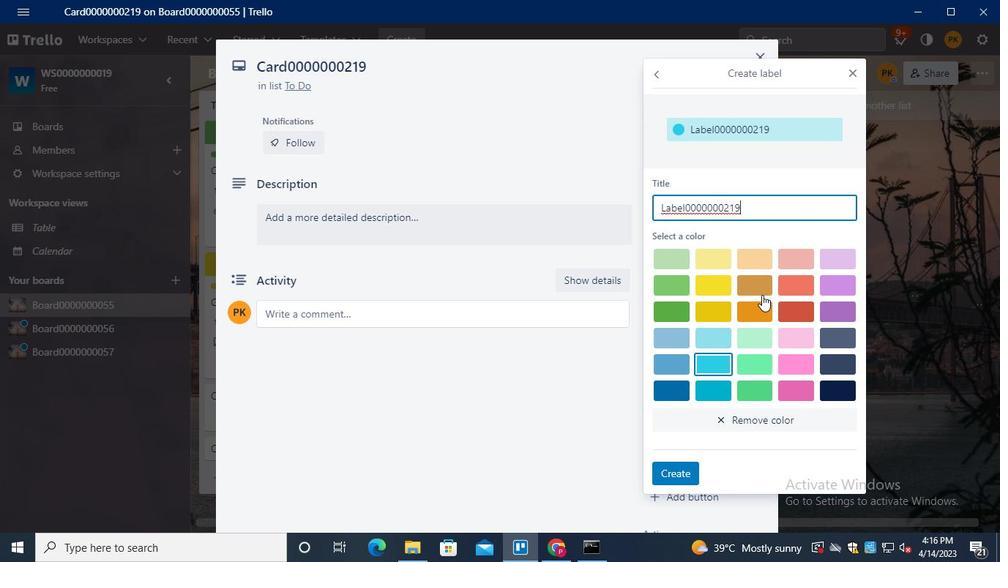
Action: Mouse pressed left at (764, 291)
Screenshot: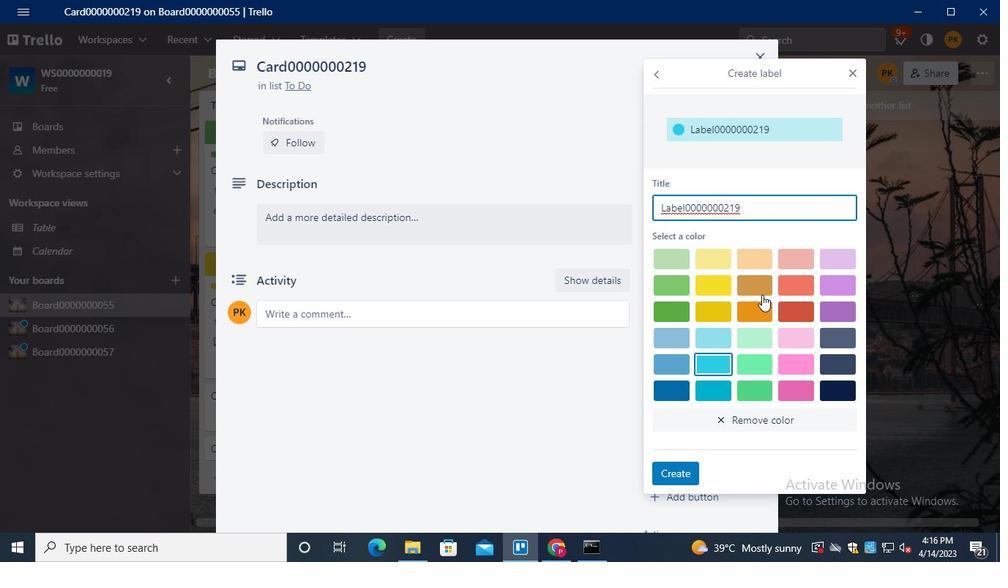
Action: Mouse moved to (681, 473)
Screenshot: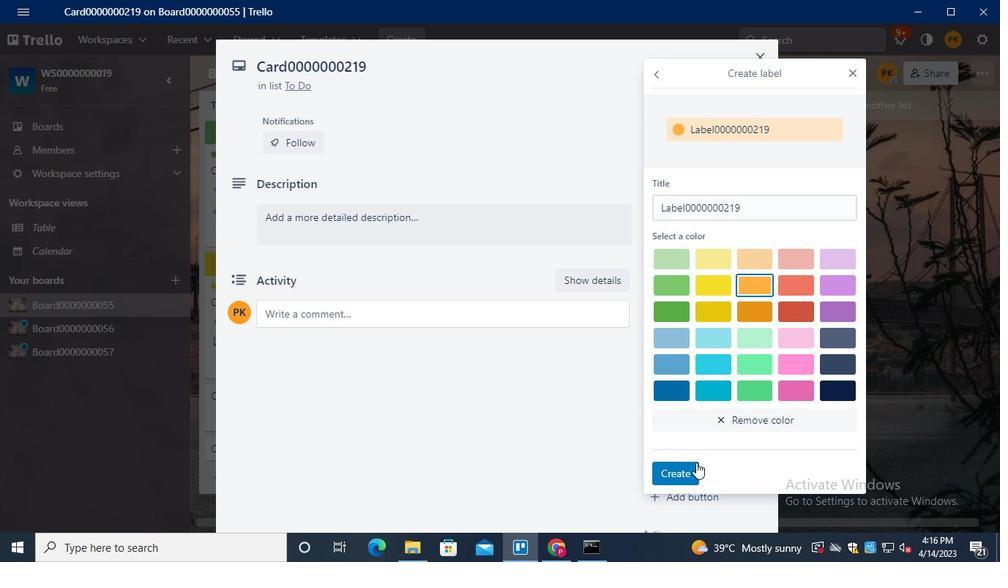 
Action: Mouse pressed left at (681, 473)
Screenshot: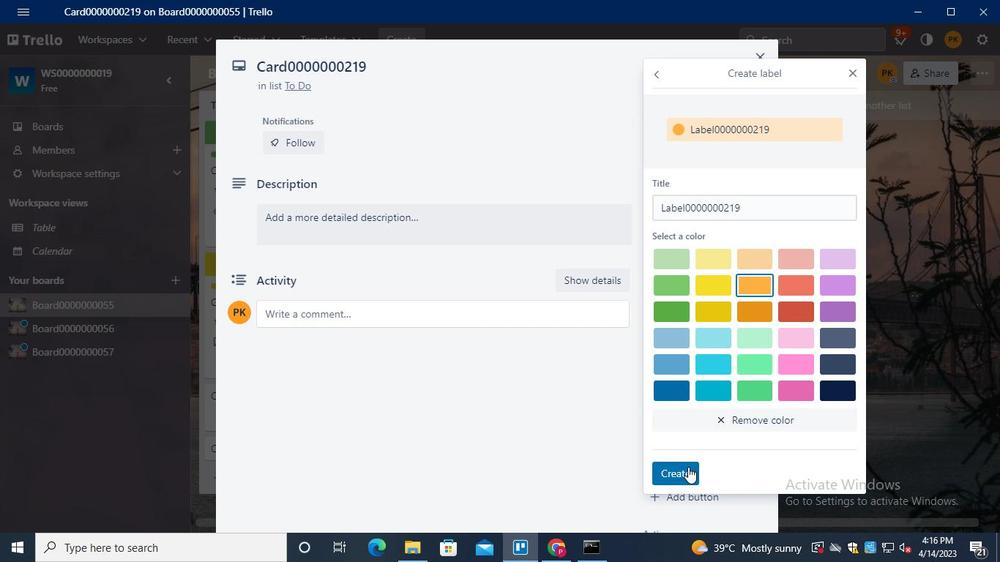 
Action: Mouse moved to (854, 76)
Screenshot: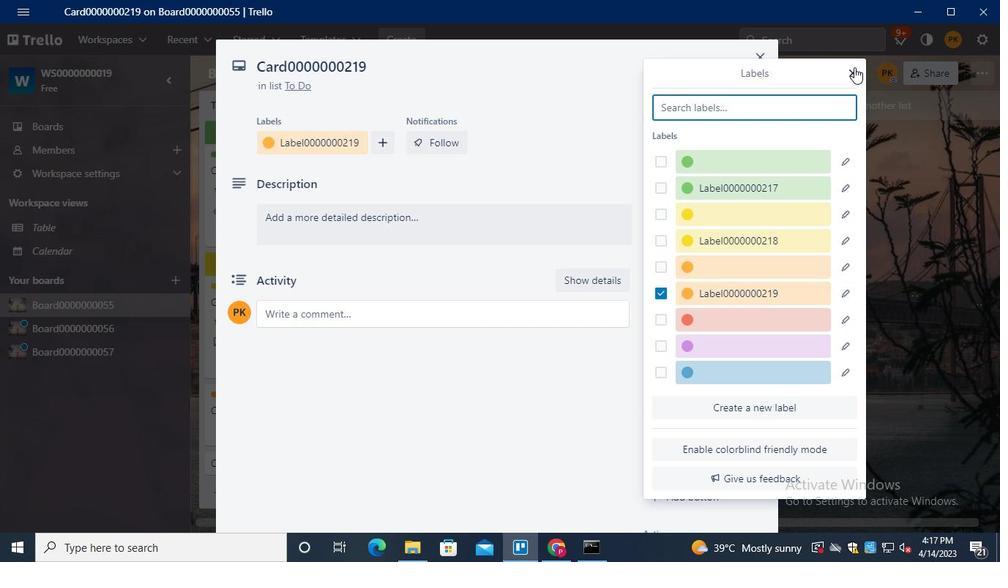 
Action: Mouse pressed left at (854, 76)
Screenshot: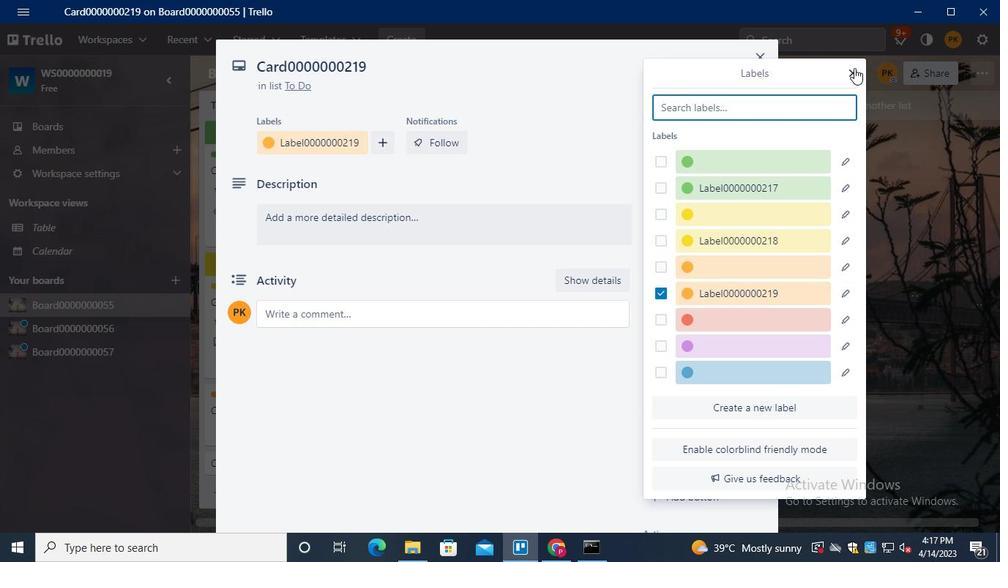 
Action: Mouse moved to (723, 193)
Screenshot: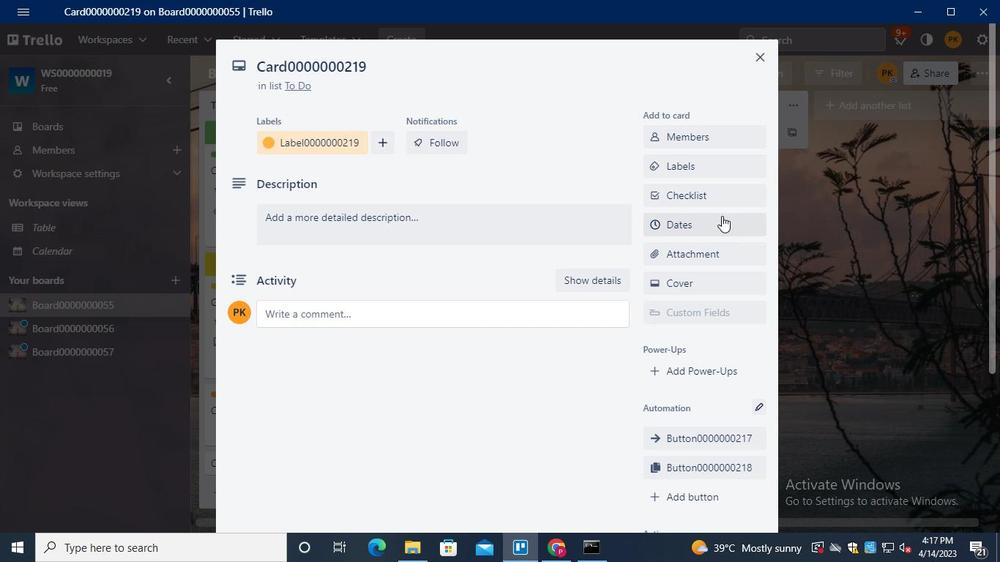 
Action: Mouse pressed left at (723, 193)
Screenshot: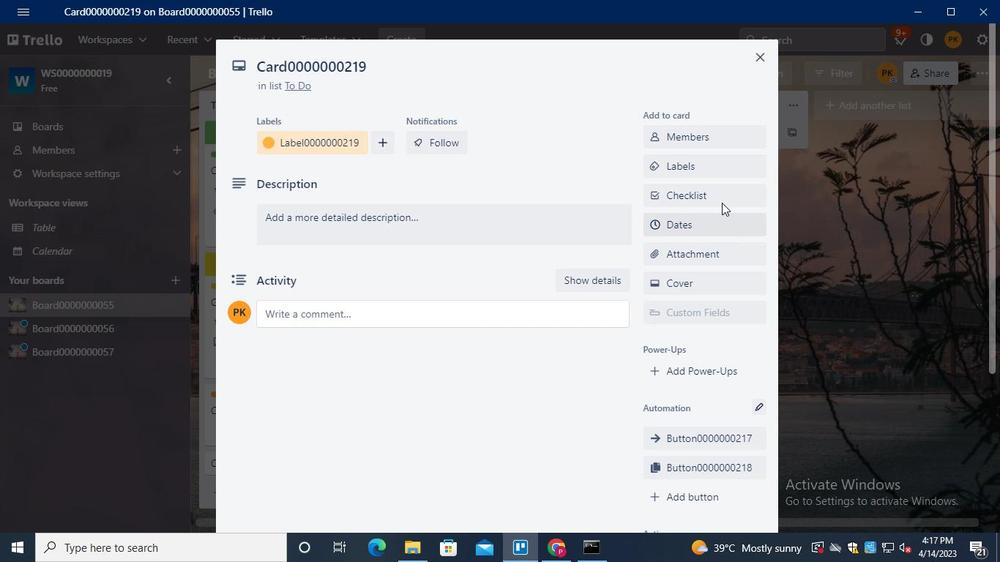 
Action: Mouse moved to (719, 218)
Screenshot: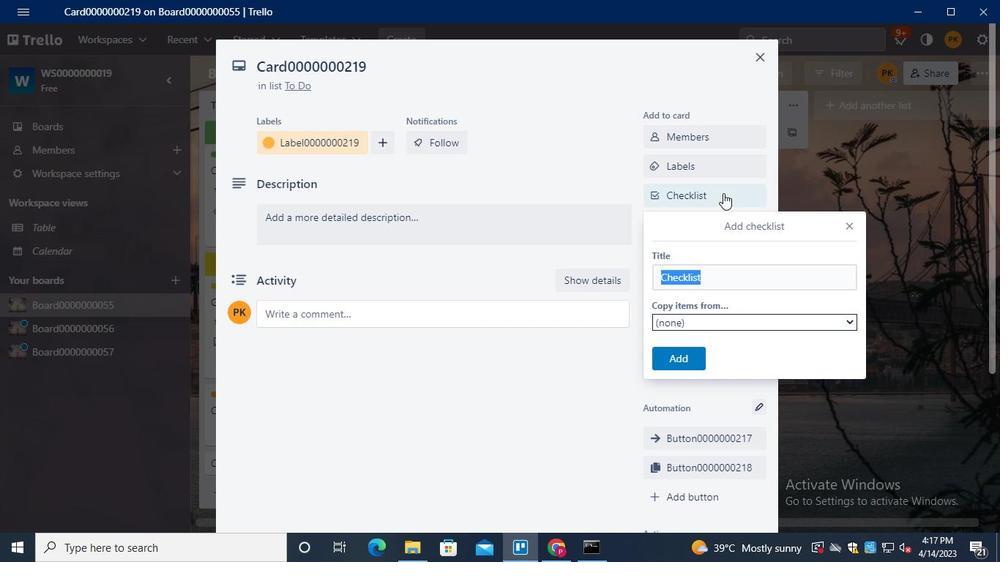 
Action: Keyboard Key.shift
Screenshot: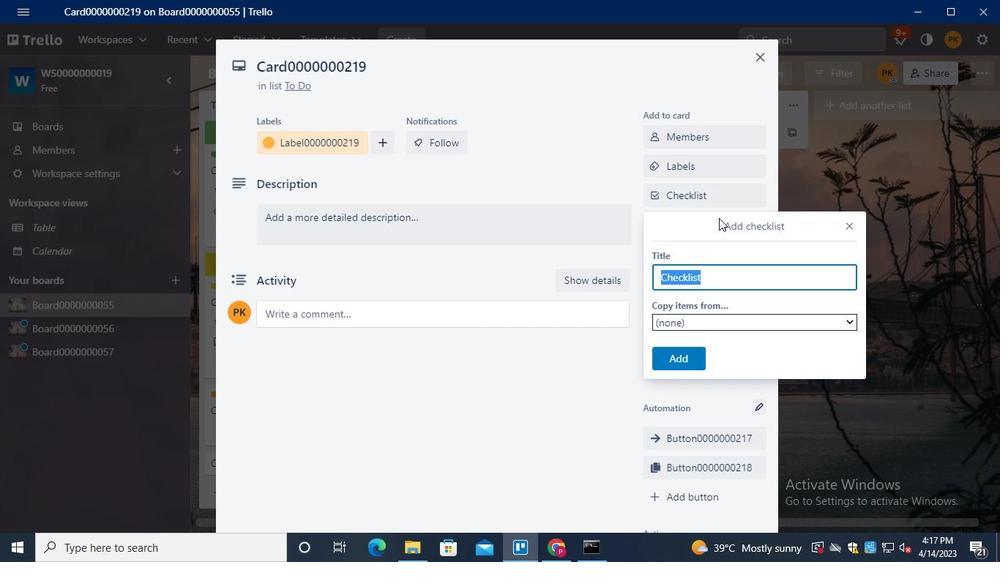 
Action: Keyboard C
Screenshot: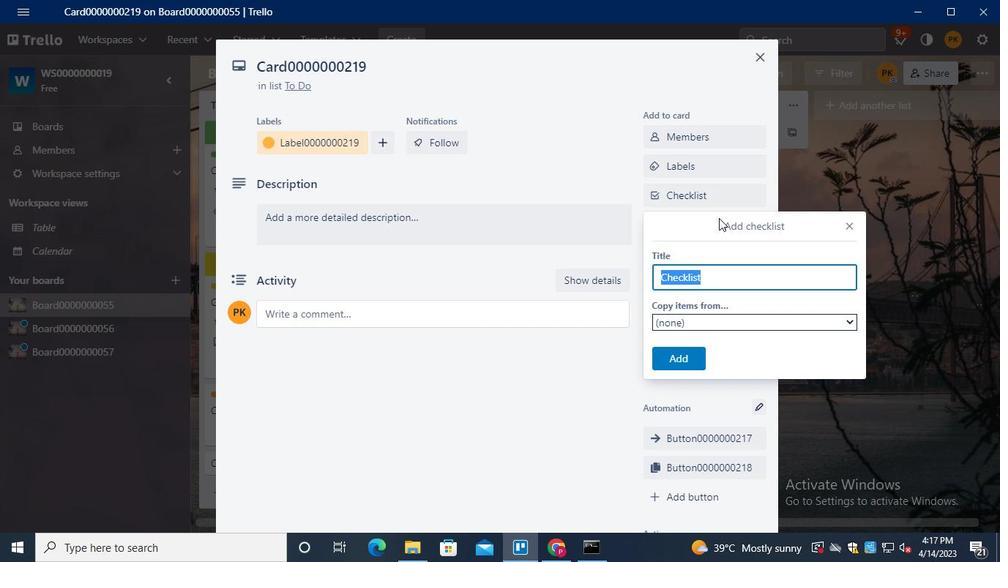 
Action: Keyboard L
Screenshot: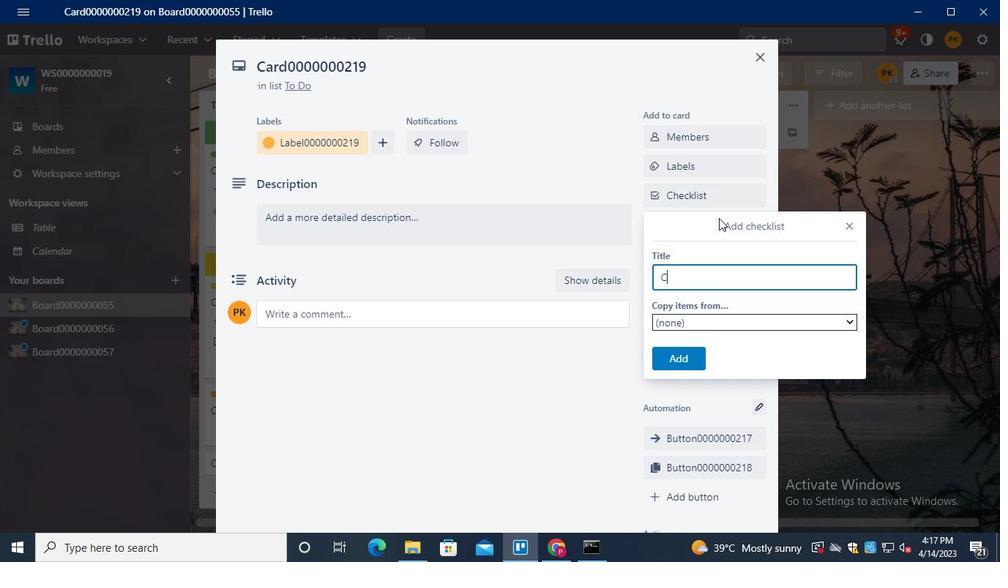 
Action: Keyboard <96>
Screenshot: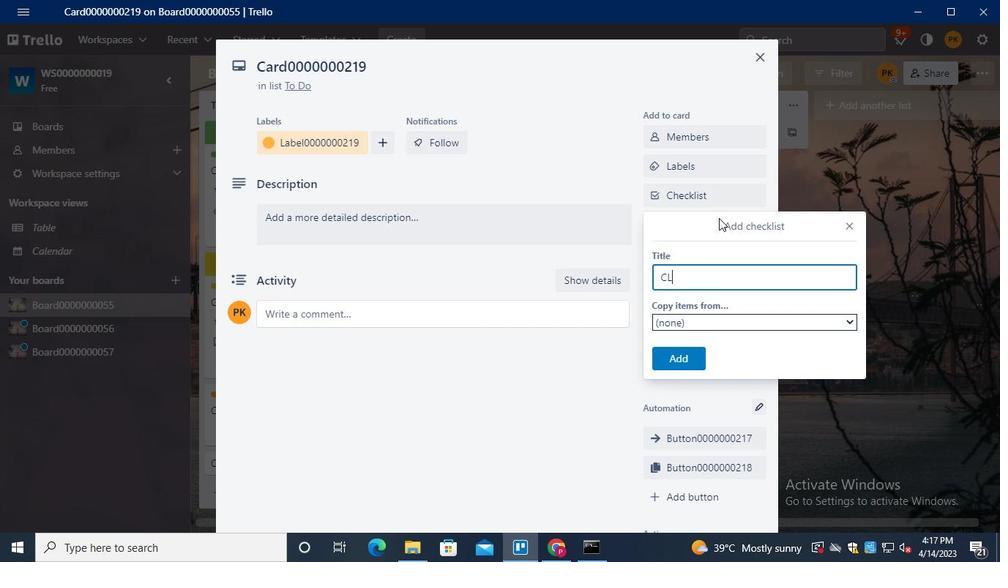 
Action: Keyboard <96>
Screenshot: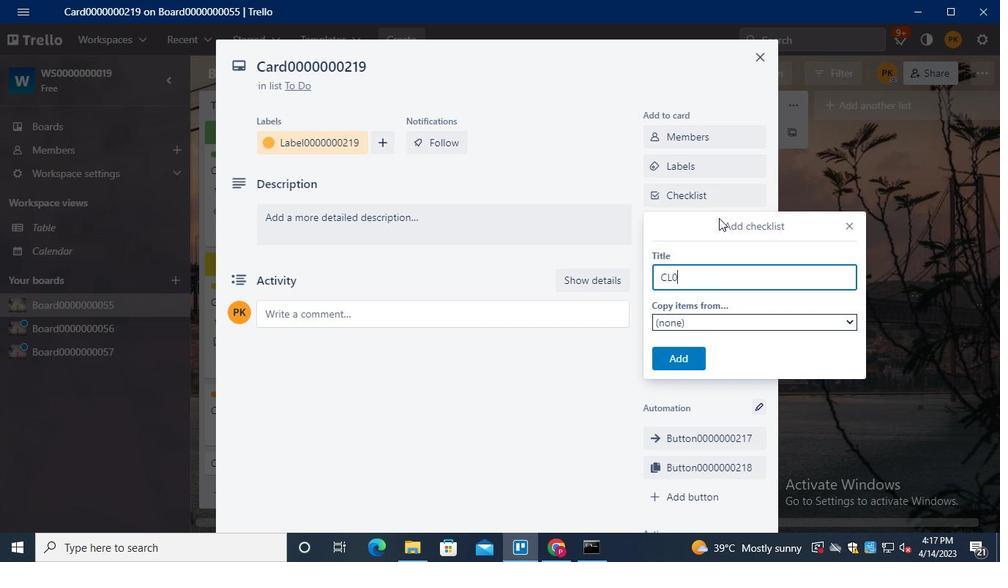 
Action: Keyboard <96>
Screenshot: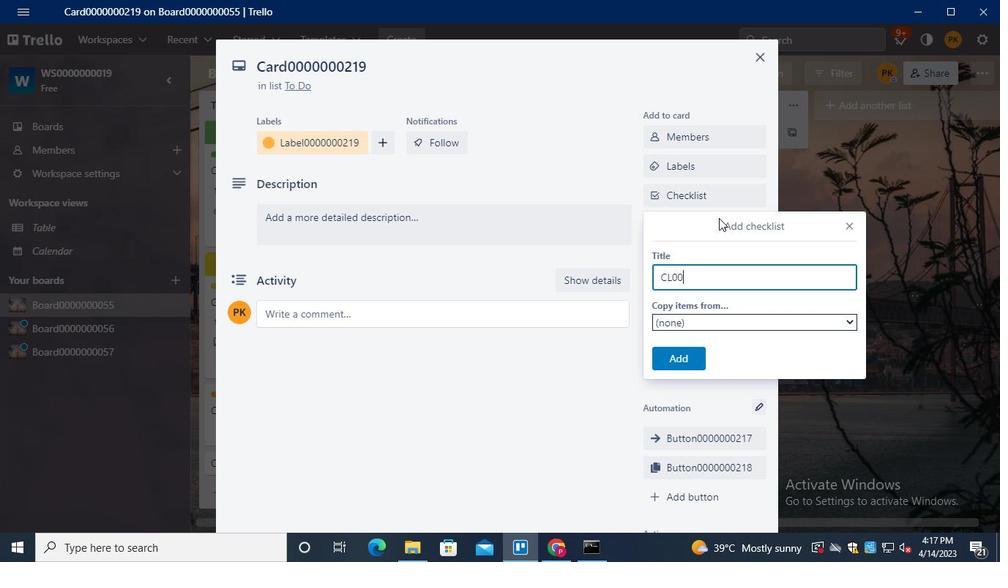 
Action: Keyboard <96>
Screenshot: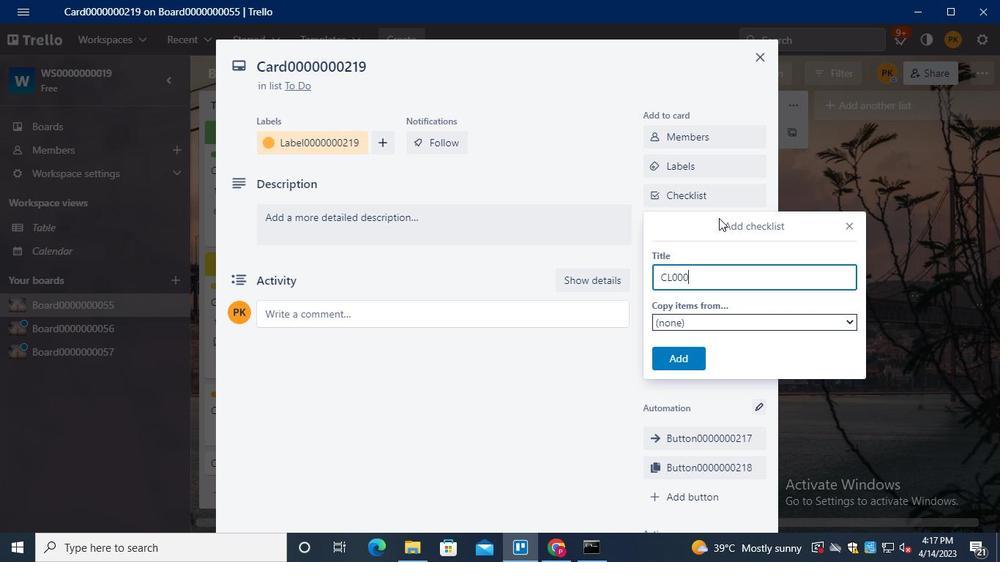 
Action: Keyboard <96>
Screenshot: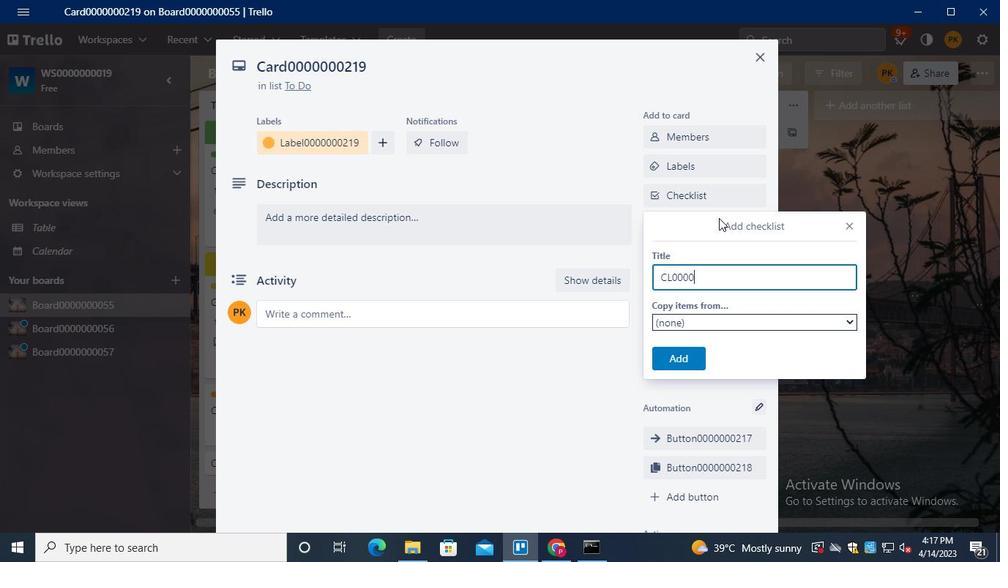 
Action: Keyboard <96>
Screenshot: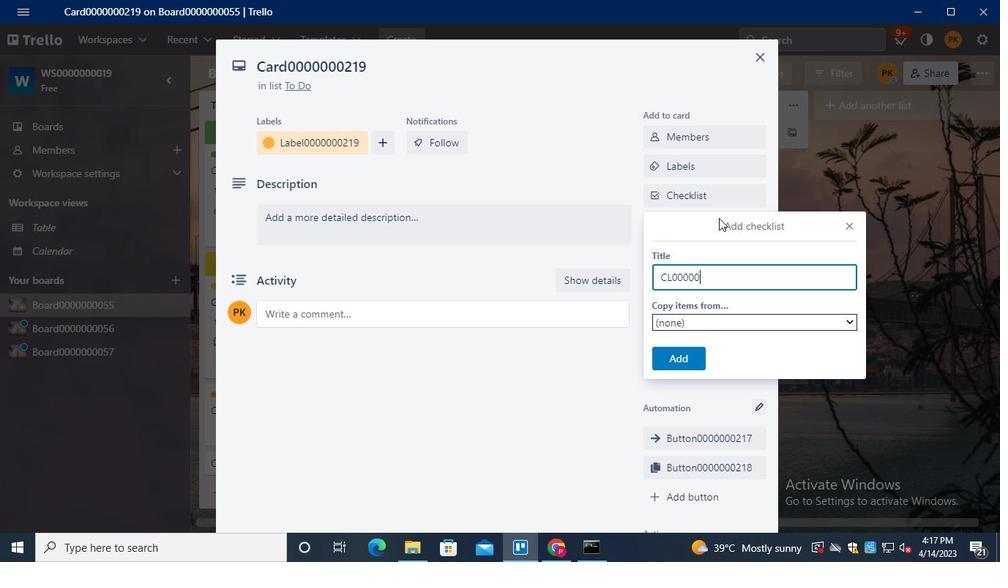 
Action: Keyboard <96>
Screenshot: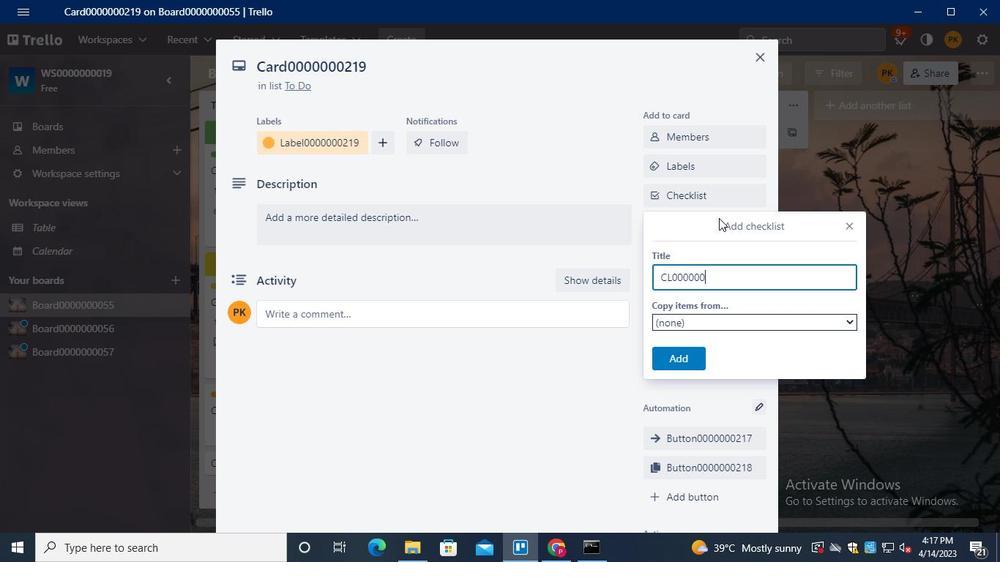 
Action: Keyboard <98>
Screenshot: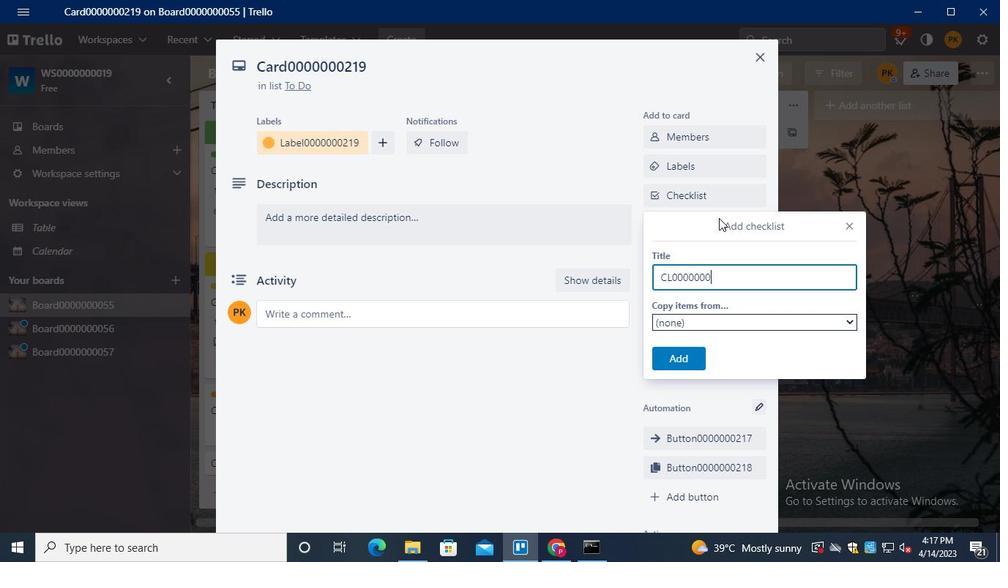 
Action: Keyboard <97>
Screenshot: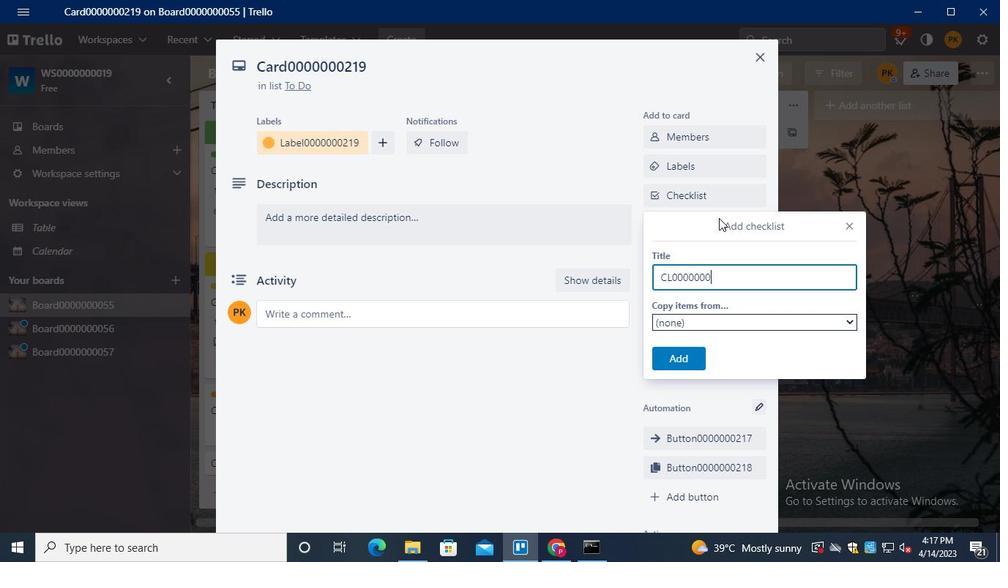 
Action: Keyboard <105>
Screenshot: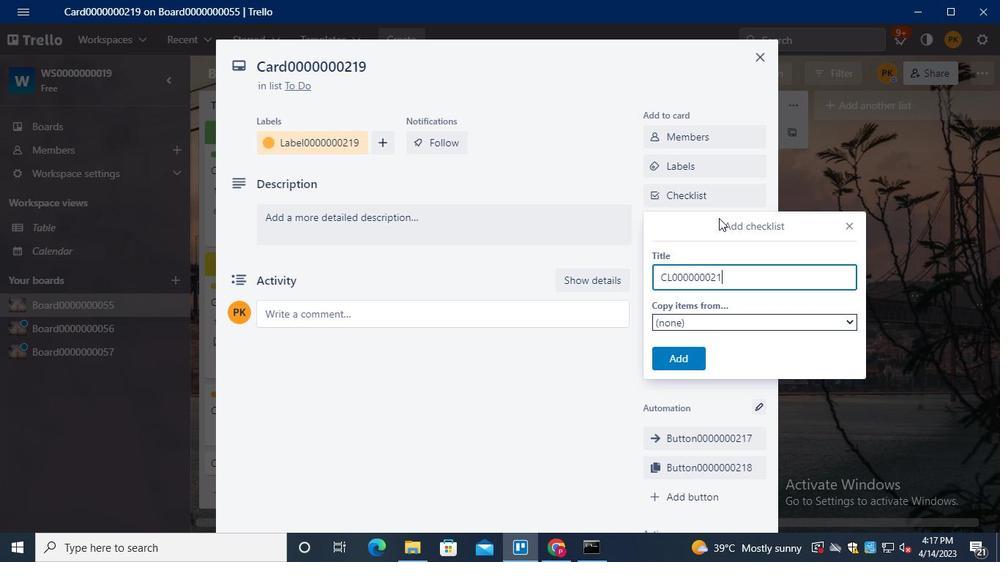 
Action: Mouse moved to (678, 353)
Screenshot: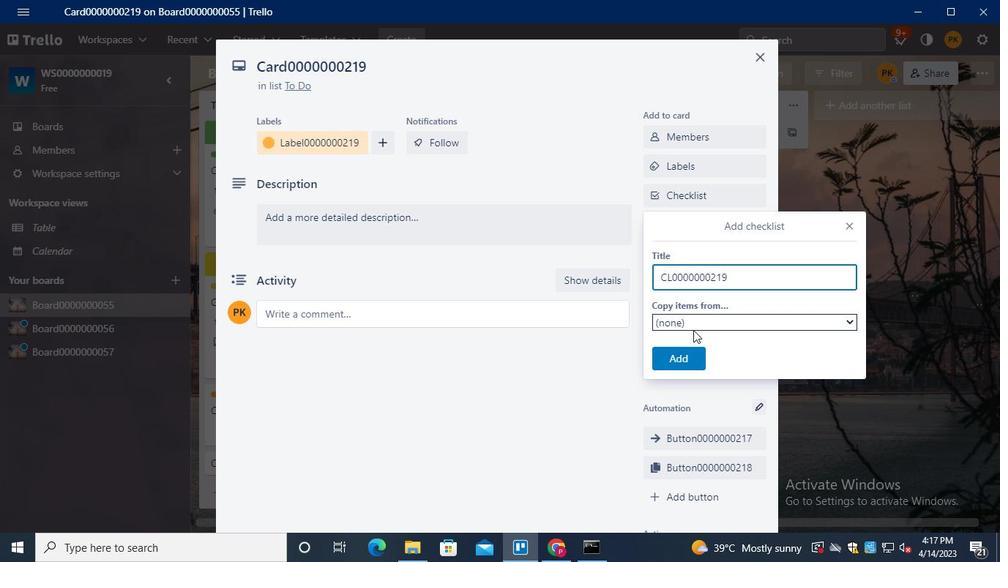 
Action: Mouse pressed left at (678, 353)
Screenshot: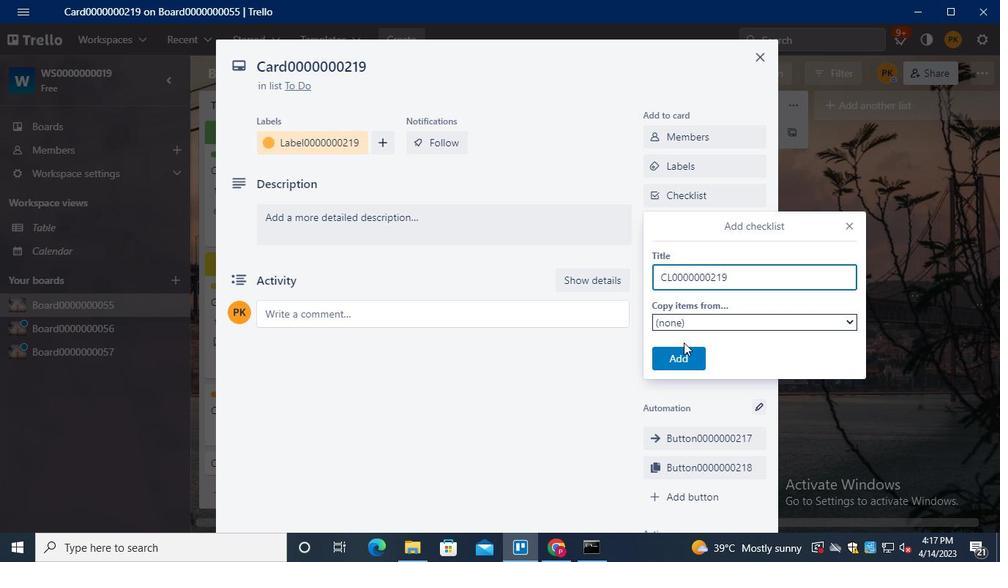 
Action: Mouse moved to (678, 224)
Screenshot: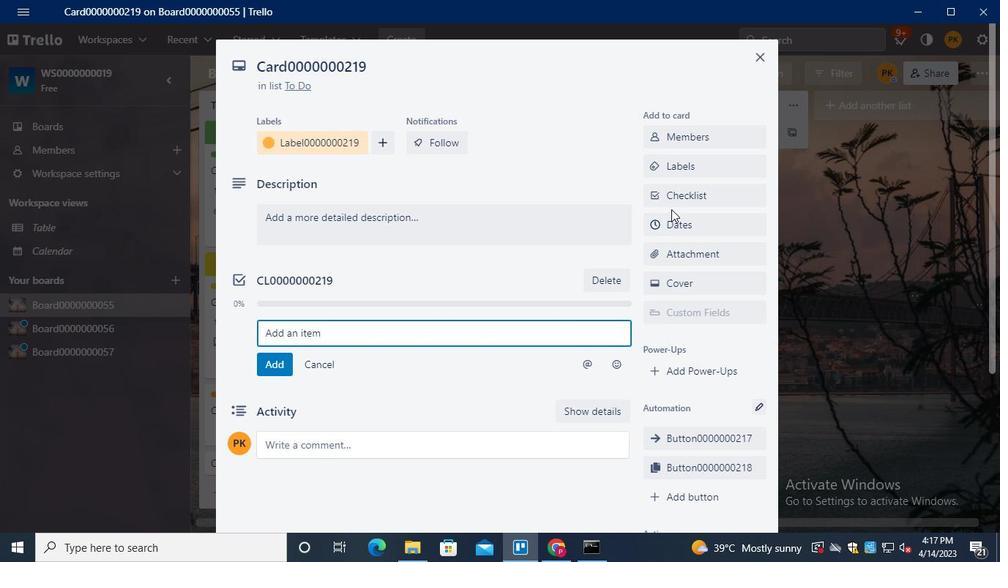 
Action: Mouse pressed left at (678, 224)
Screenshot: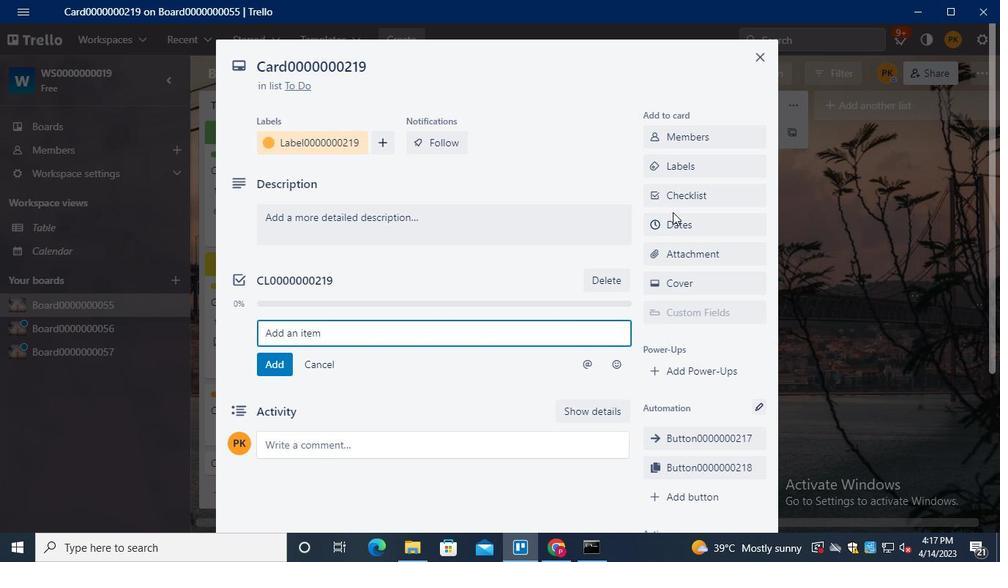 
Action: Mouse moved to (657, 331)
Screenshot: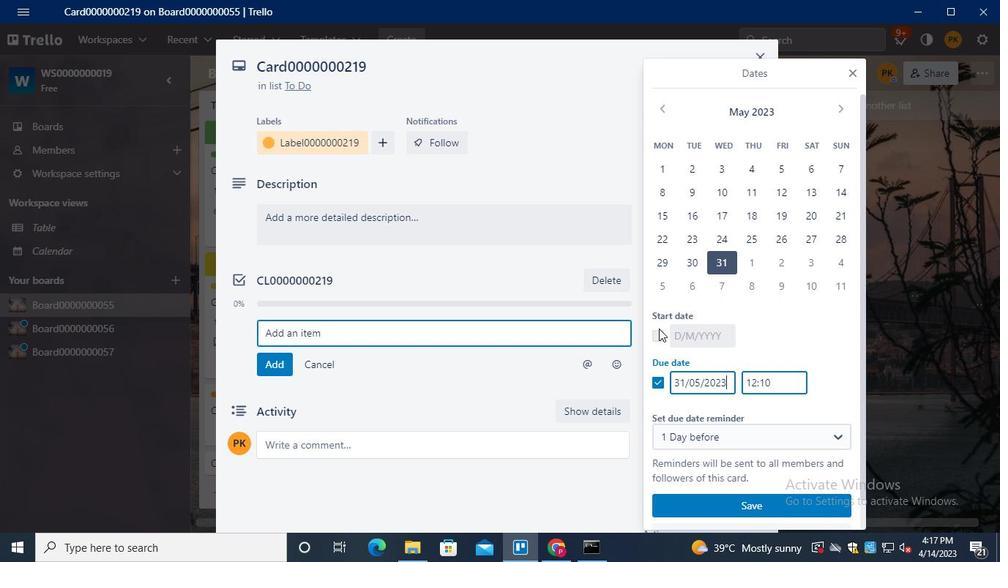 
Action: Mouse pressed left at (657, 331)
Screenshot: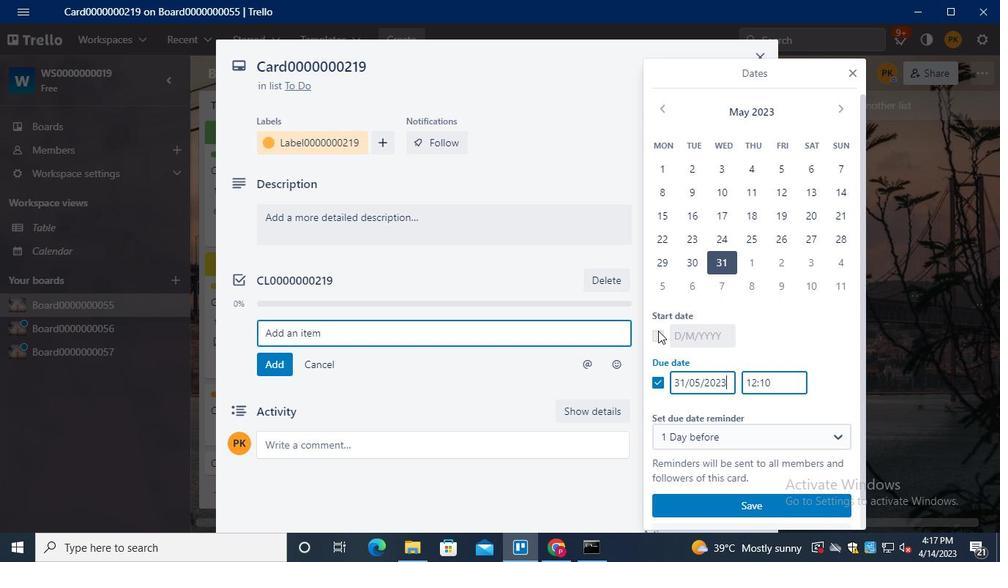 
Action: Mouse moved to (844, 106)
Screenshot: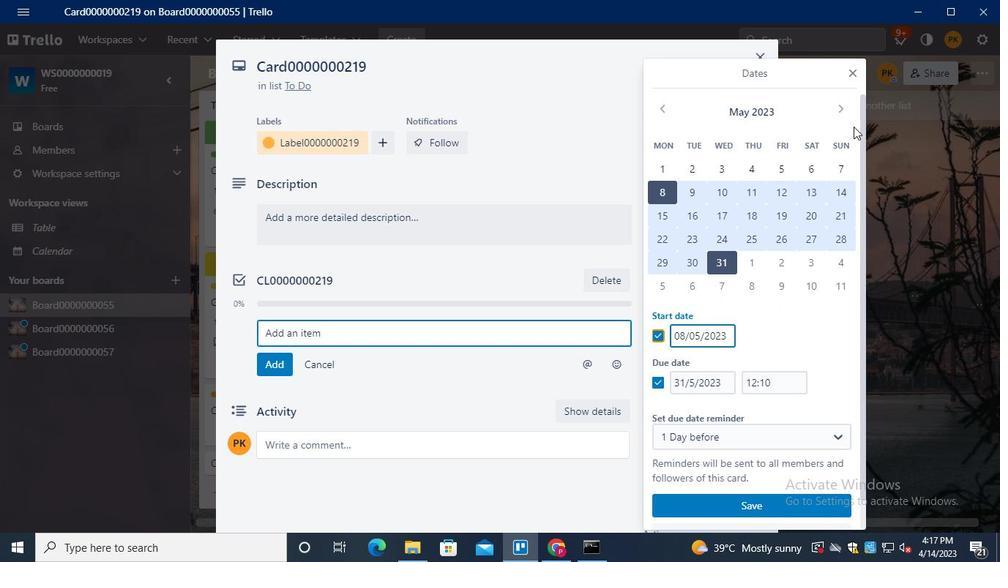
Action: Mouse pressed left at (844, 106)
Screenshot: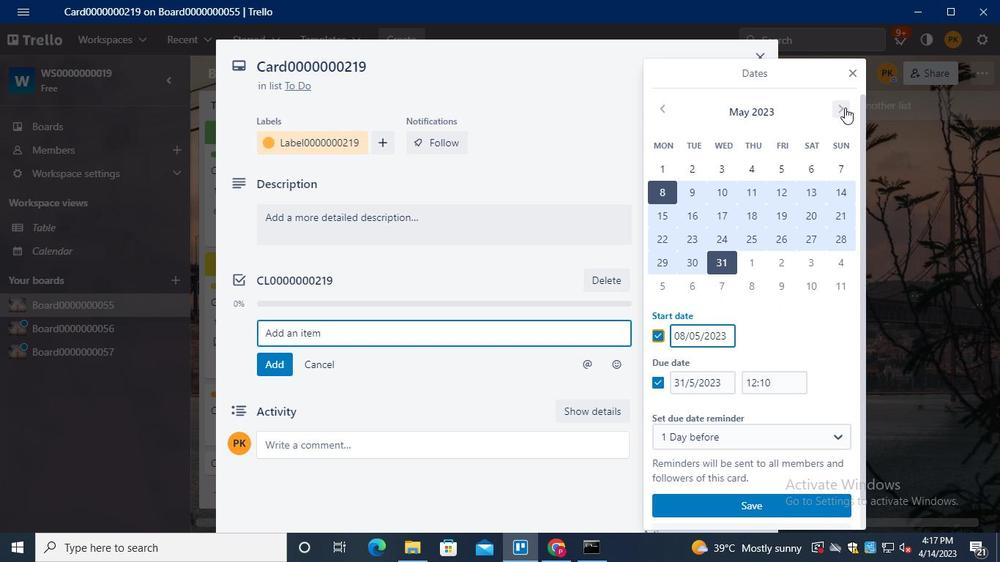
Action: Mouse moved to (756, 168)
Screenshot: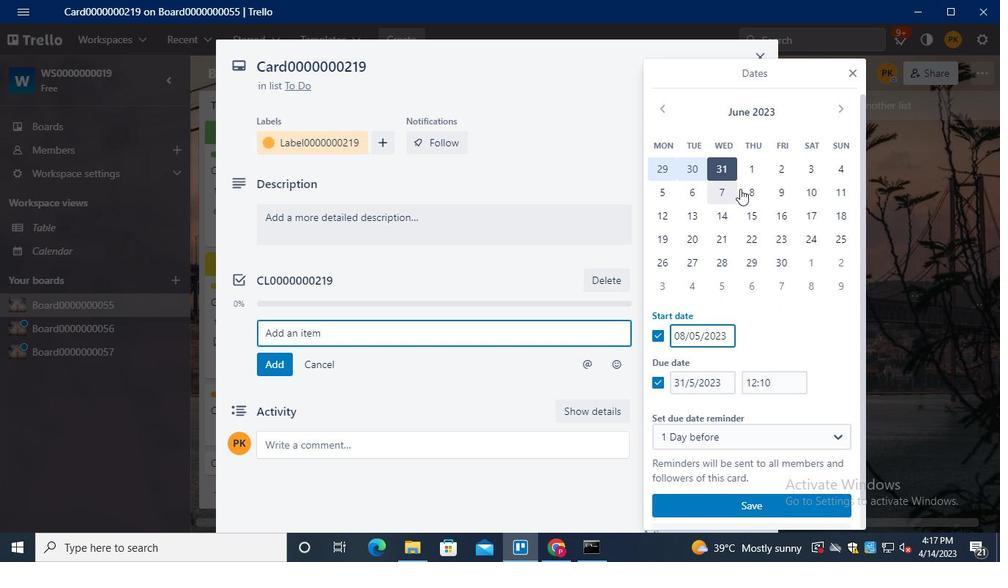 
Action: Mouse pressed left at (756, 168)
Screenshot: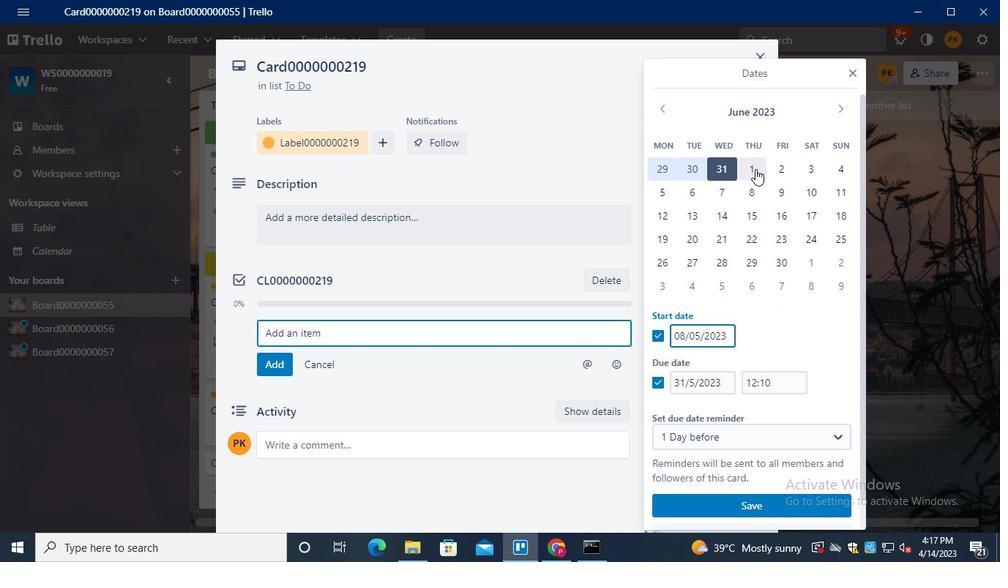 
Action: Mouse moved to (778, 263)
Screenshot: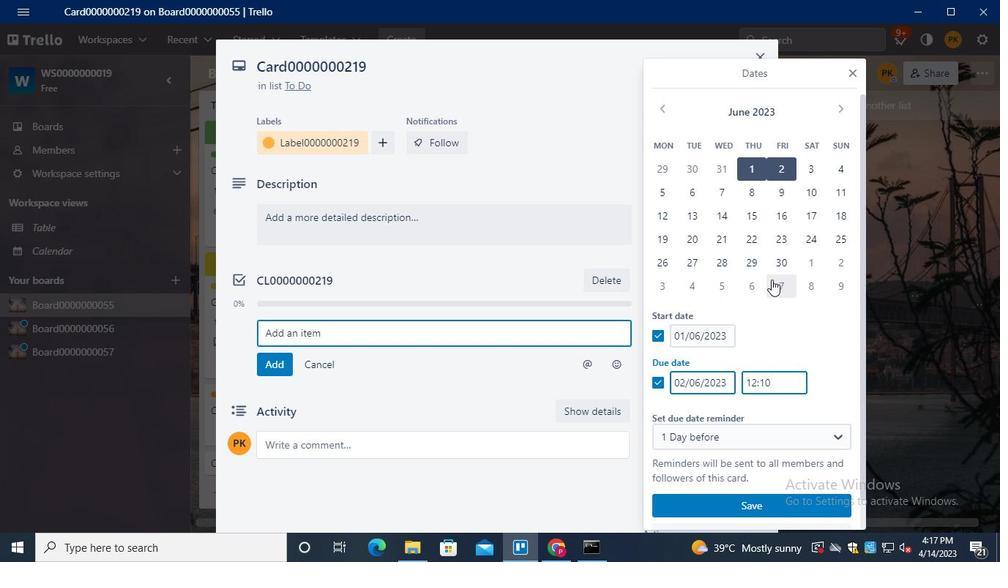 
Action: Mouse pressed left at (778, 263)
Screenshot: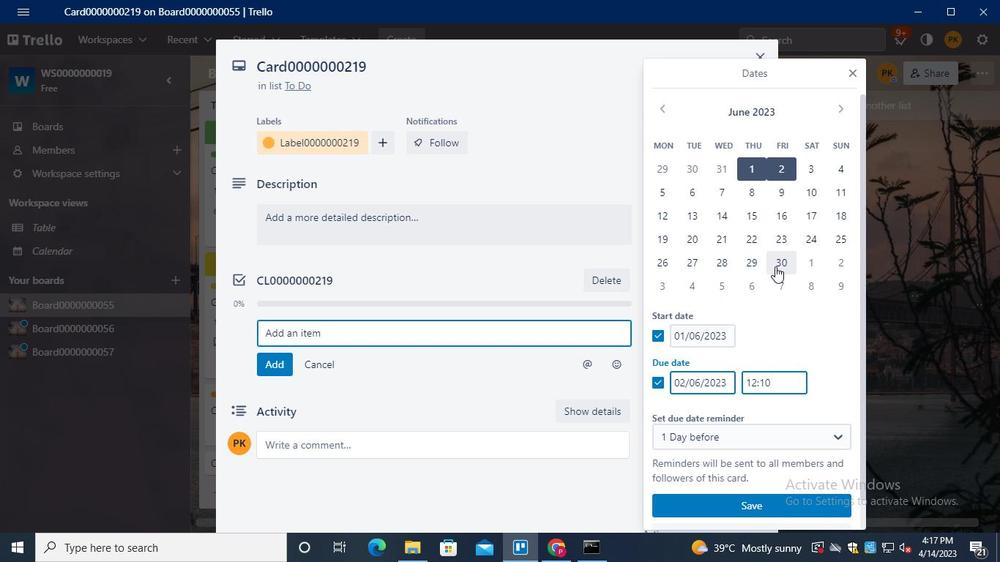 
Action: Mouse moved to (759, 503)
Screenshot: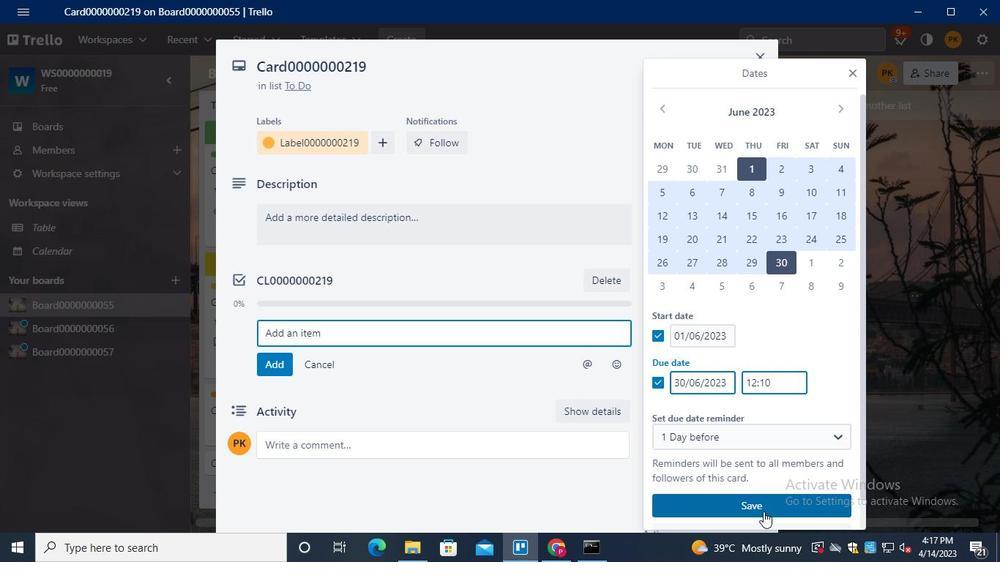 
Action: Mouse pressed left at (759, 503)
Screenshot: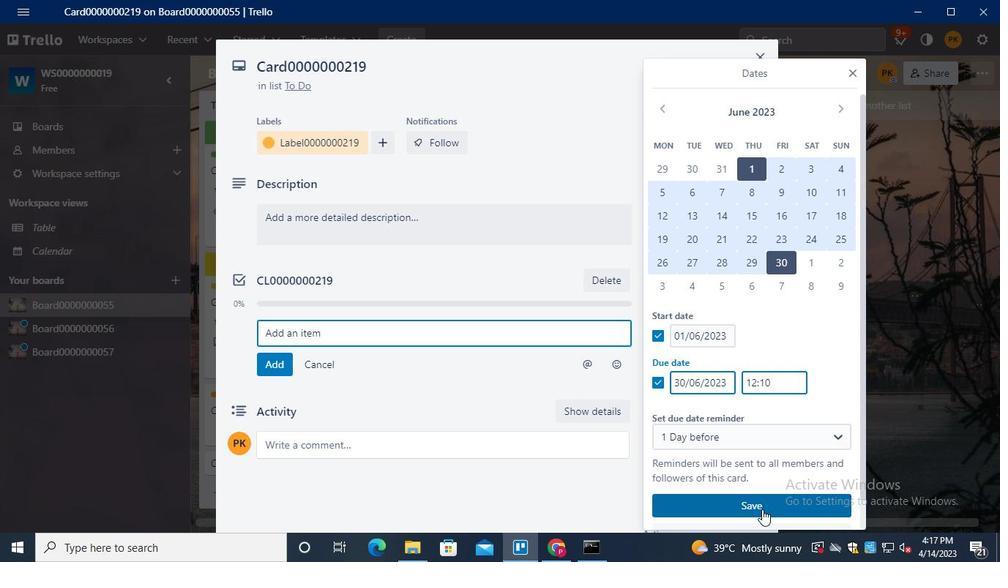 
Action: Mouse moved to (410, 247)
Screenshot: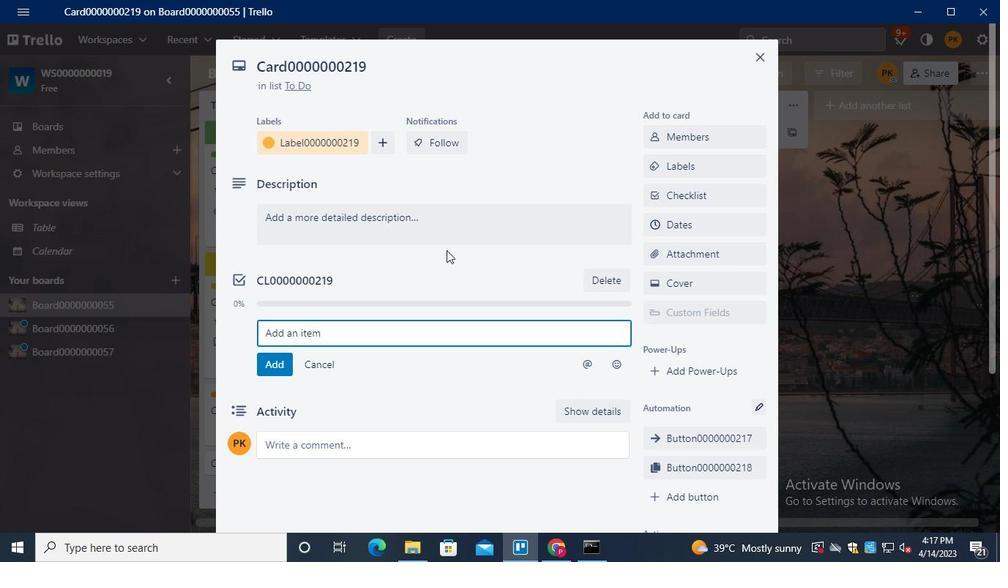 
Action: Keyboard Key.alt_l
Screenshot: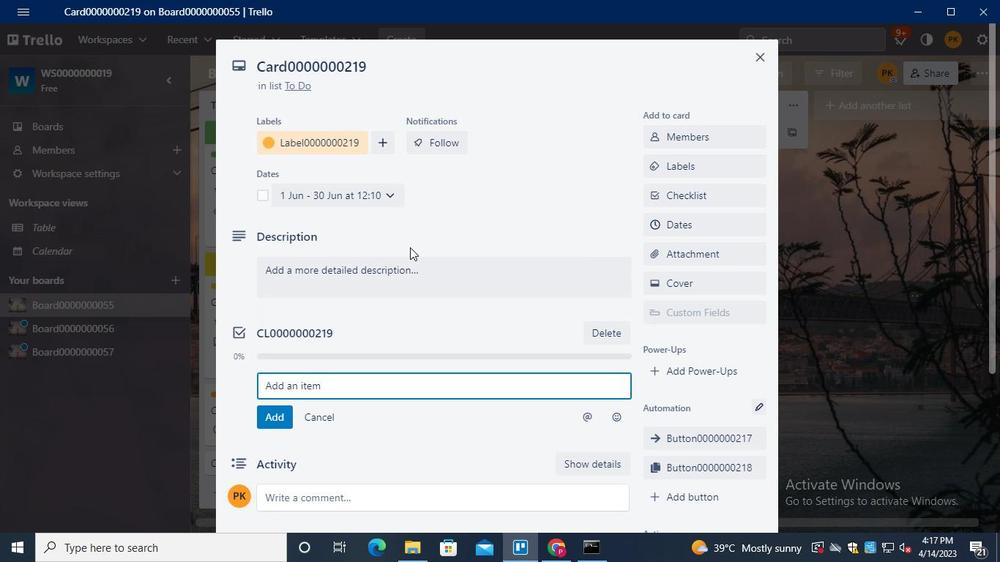 
Action: Keyboard Key.tab
Screenshot: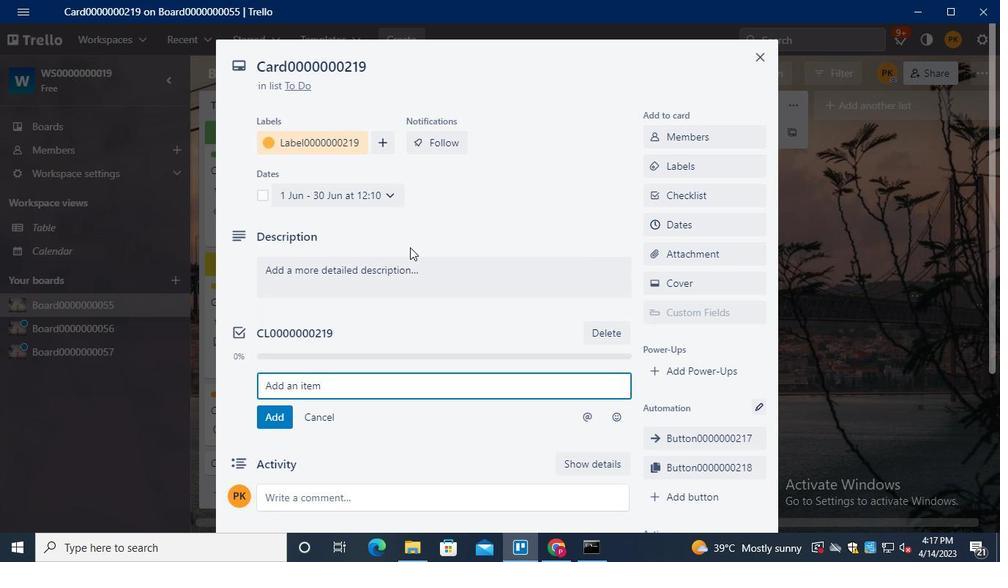 
Action: Mouse moved to (821, 127)
Screenshot: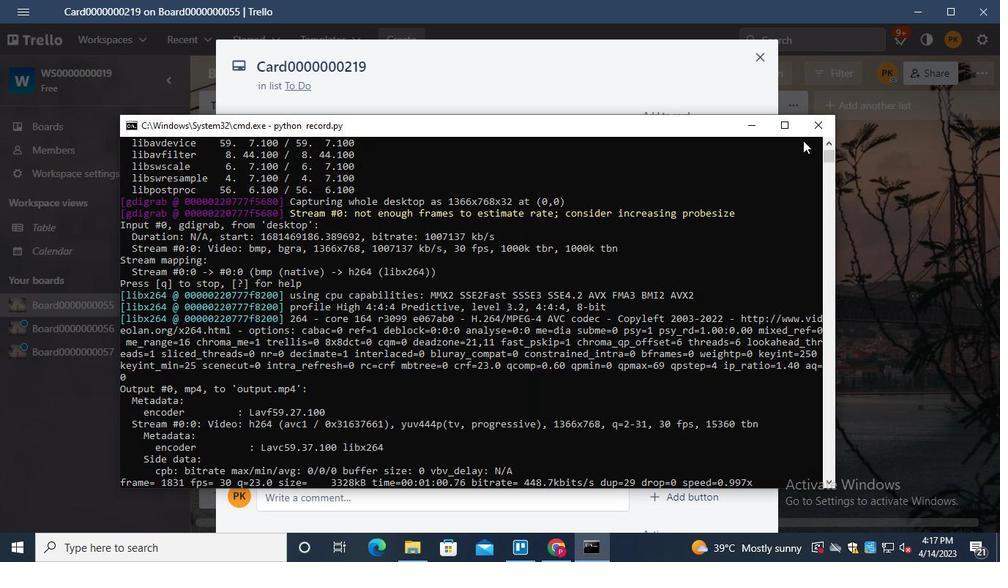 
Action: Mouse pressed left at (821, 127)
Screenshot: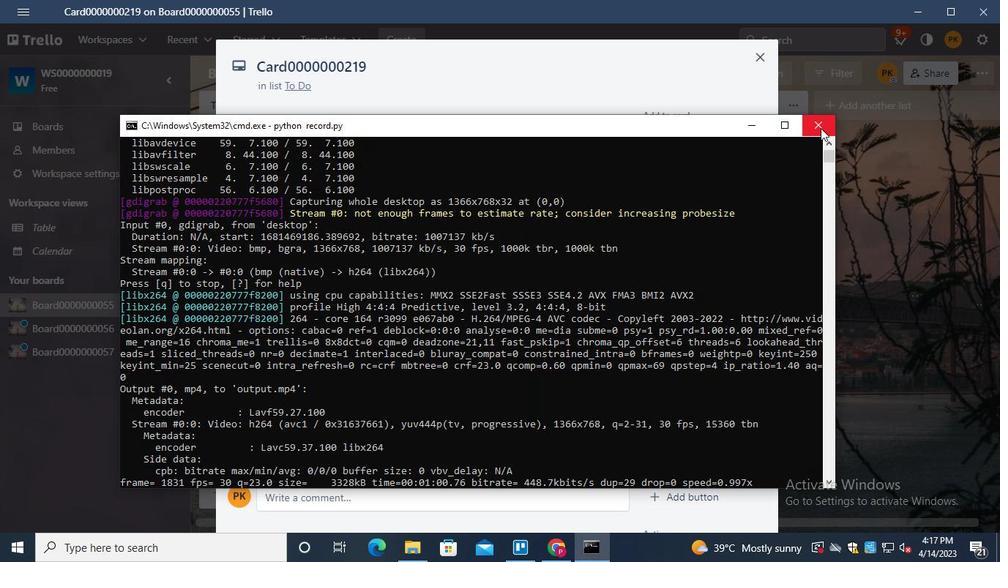 
Action: Mouse moved to (816, 128)
Screenshot: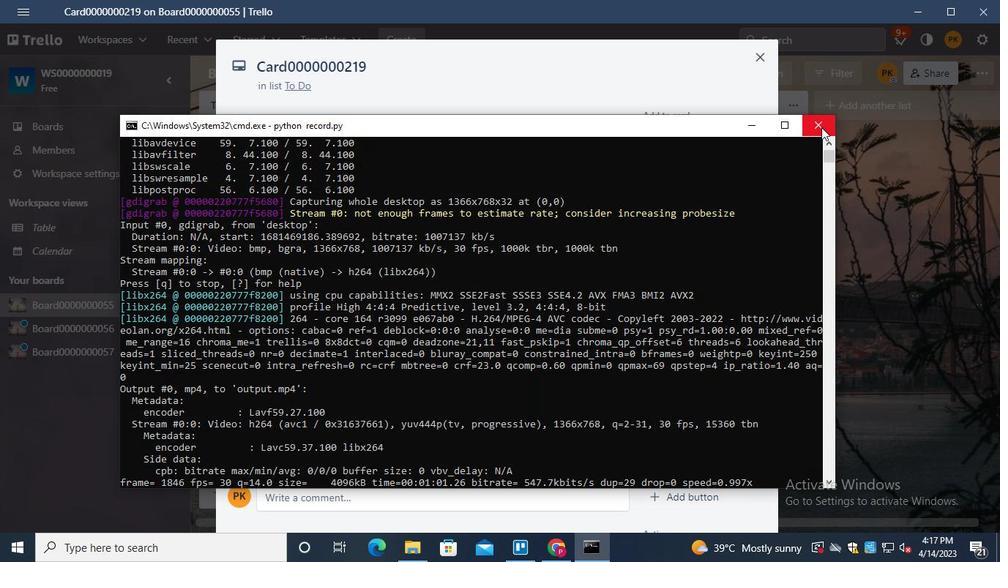 
